 Task: Research Airbnb accommodation in Istaravshan, Tajikistan from 7th December, 2023 to 15th December, 2023 for 6 adults.3 bedrooms having 3 beds and 3 bathrooms. Property type can be guest house. Booking option can be shelf check-in. Look for 4 properties as per requirement.
Action: Mouse moved to (464, 99)
Screenshot: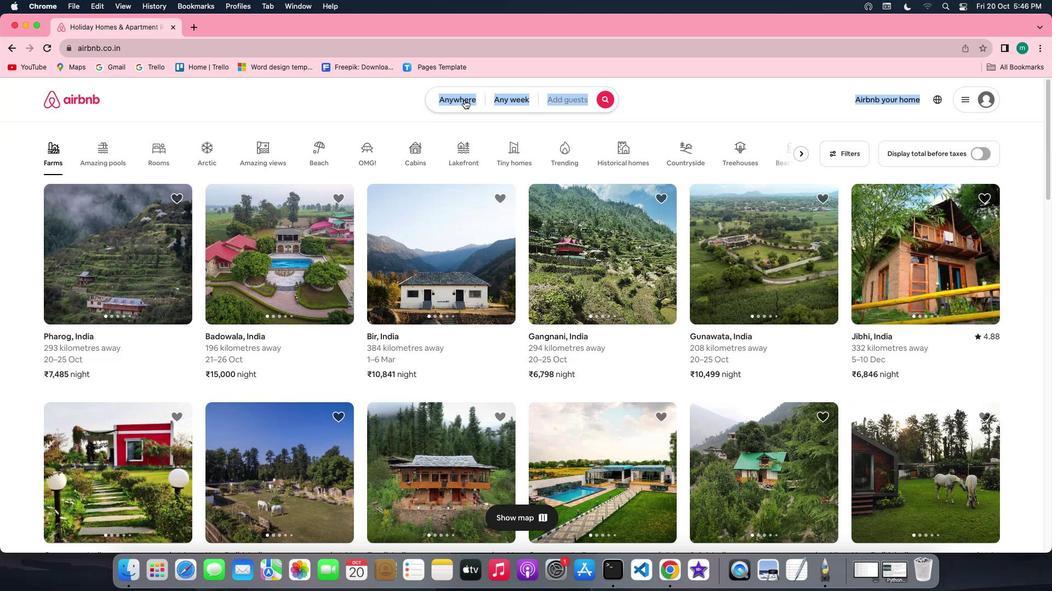 
Action: Mouse pressed left at (464, 99)
Screenshot: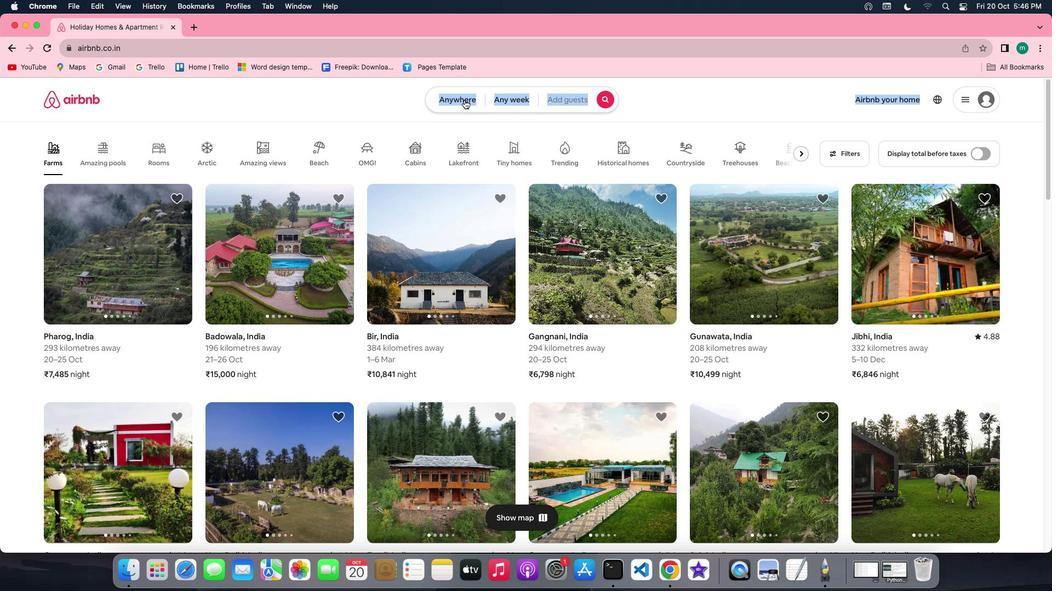 
Action: Mouse moved to (402, 140)
Screenshot: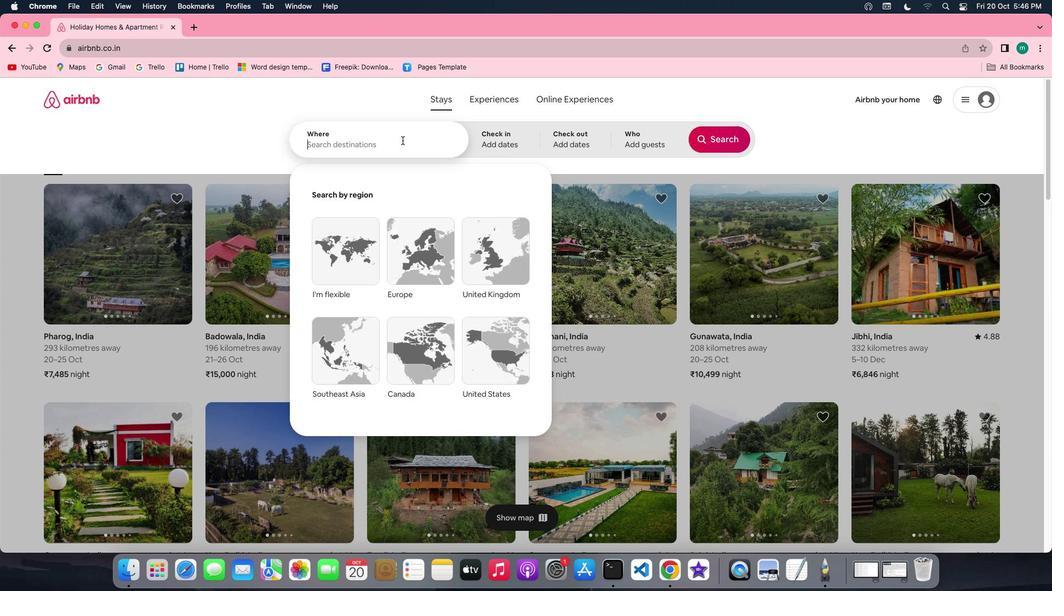 
Action: Key pressed Key.shift'I''s''t''a''r''a''v''s''h''a''n'','Key.spaceKey.shift't''a''j''i''k''i''s''s''t''a''n'Key.leftKey.leftKey.leftKey.backspace
Screenshot: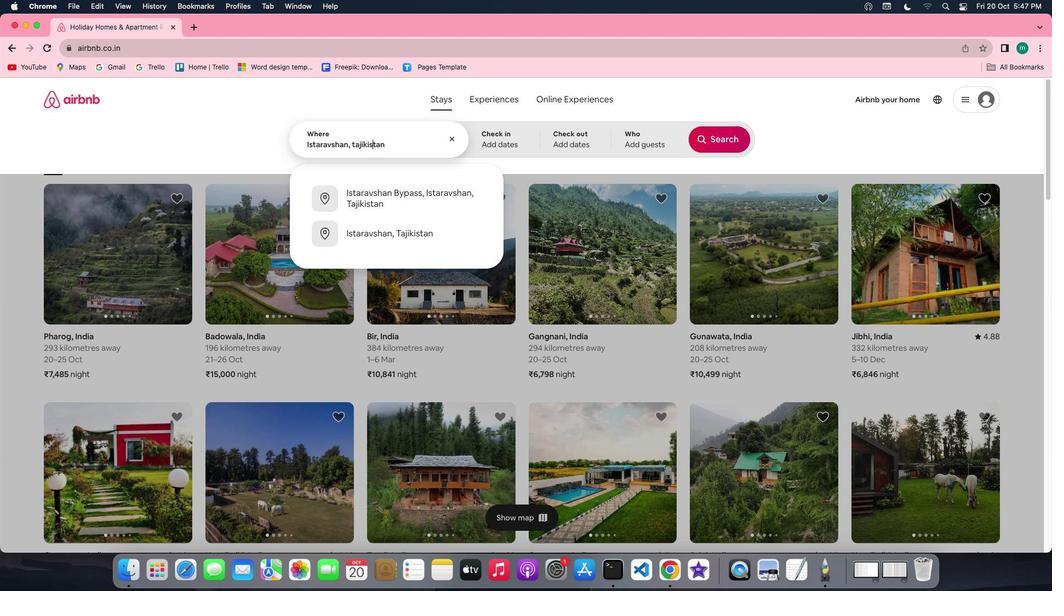 
Action: Mouse moved to (491, 137)
Screenshot: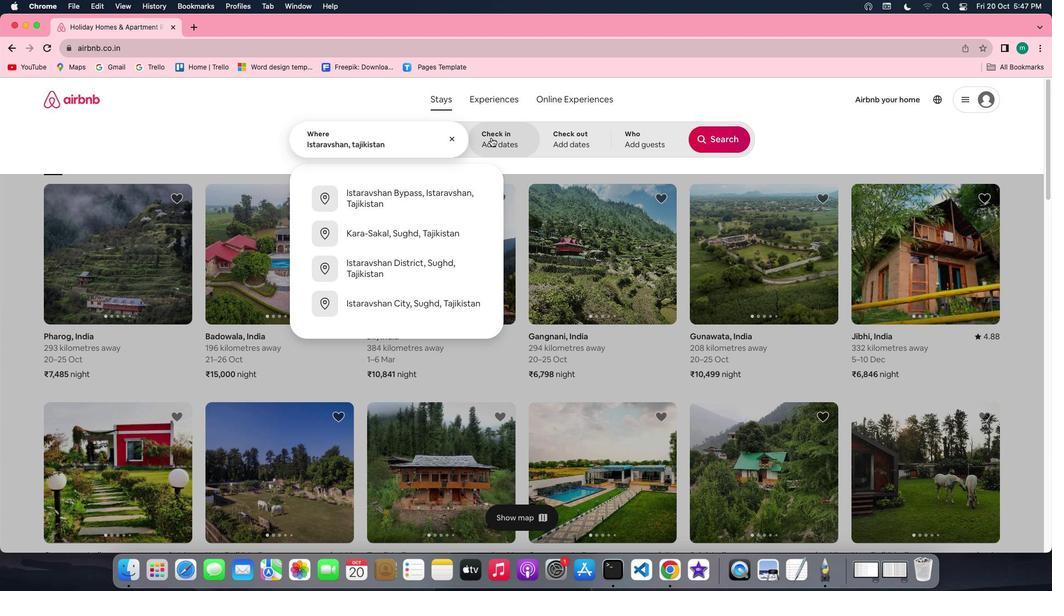 
Action: Mouse pressed left at (491, 137)
Screenshot: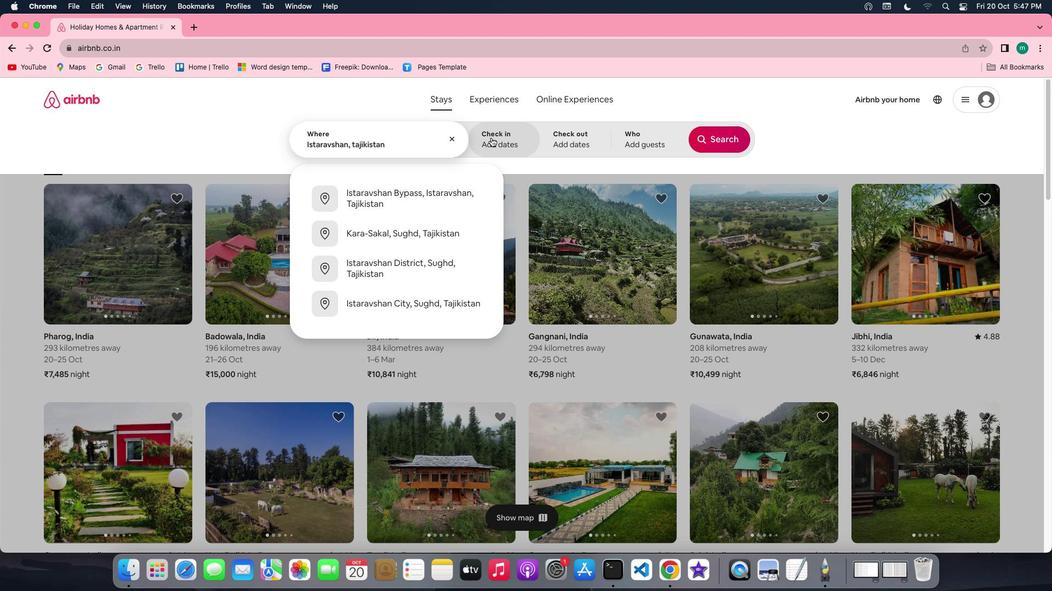 
Action: Mouse moved to (605, 291)
Screenshot: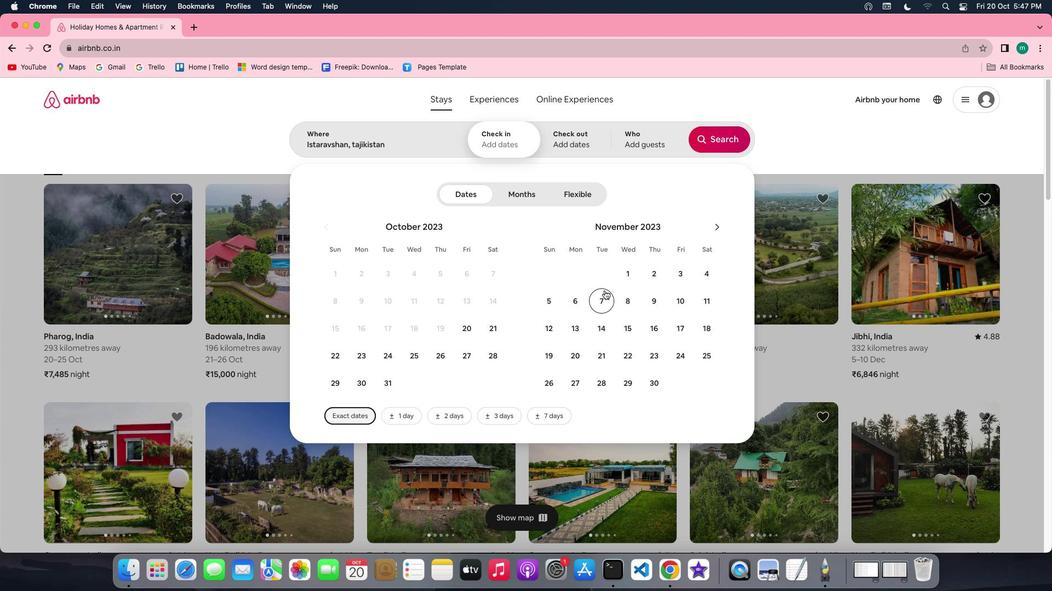 
Action: Mouse pressed left at (605, 291)
Screenshot: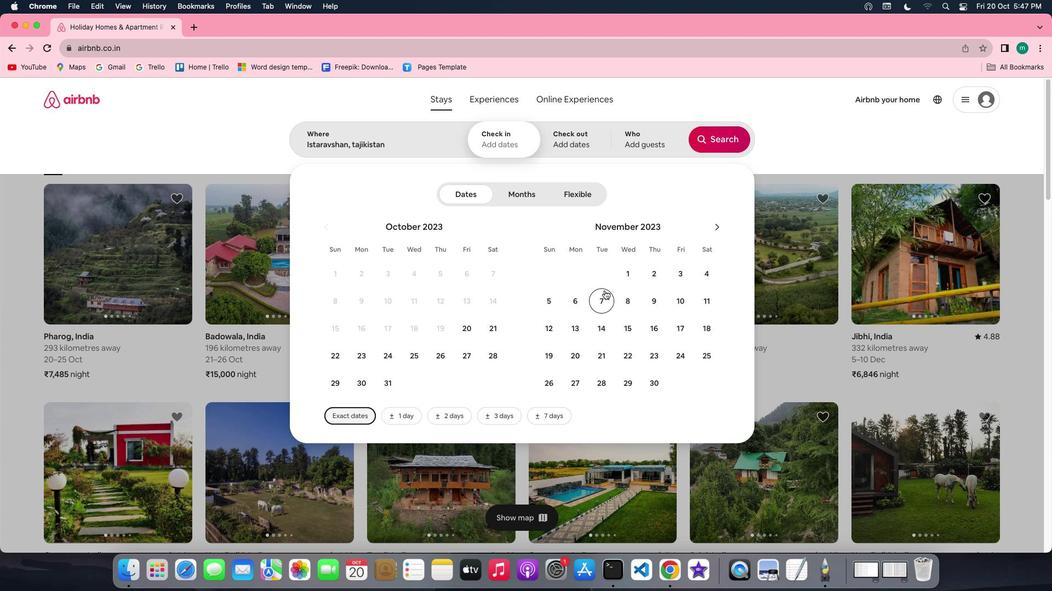 
Action: Mouse moved to (623, 335)
Screenshot: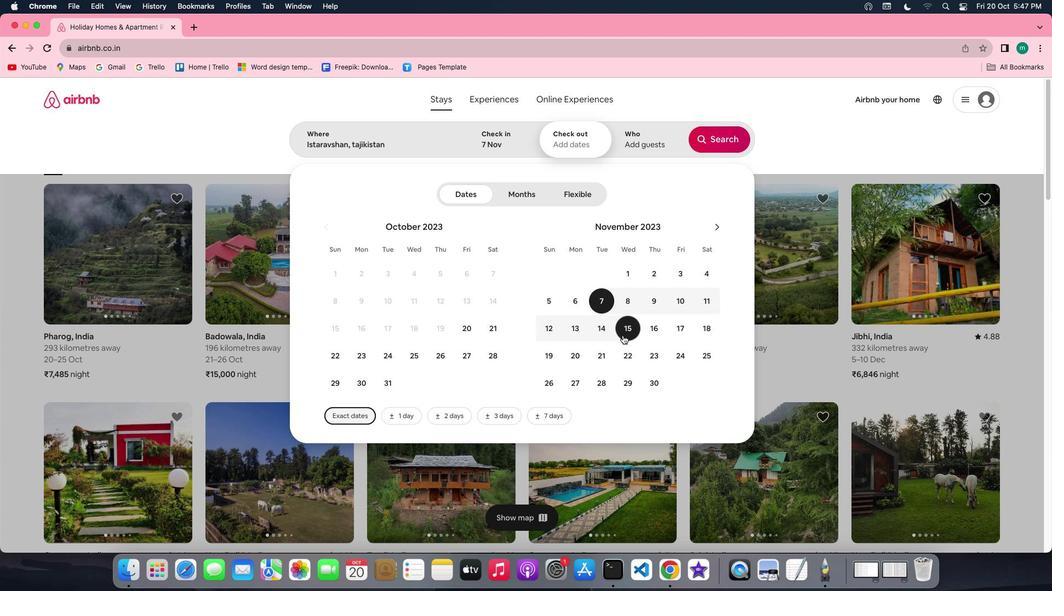 
Action: Mouse pressed left at (623, 335)
Screenshot: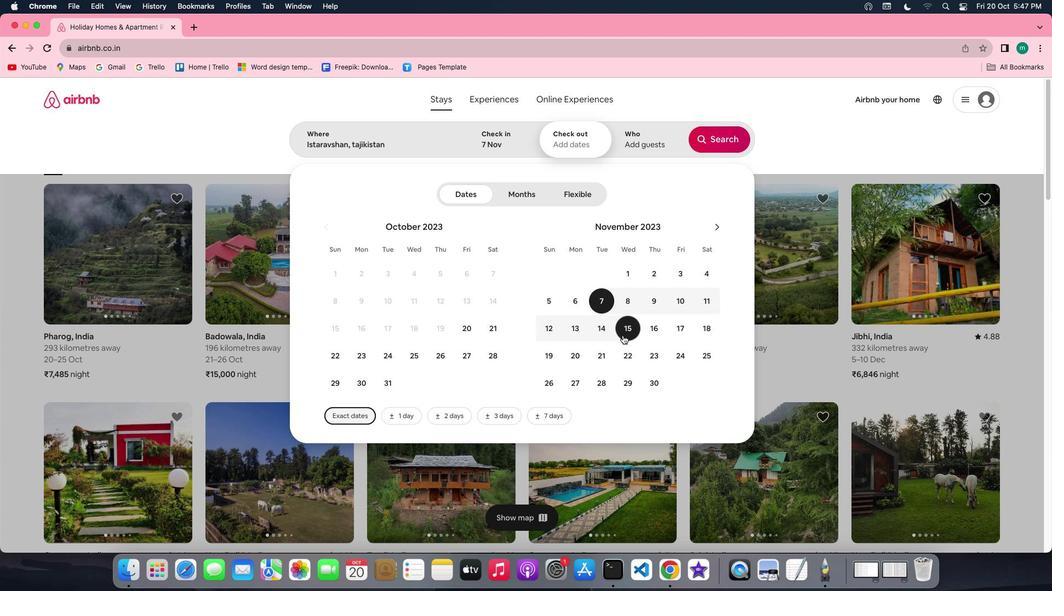 
Action: Mouse moved to (622, 127)
Screenshot: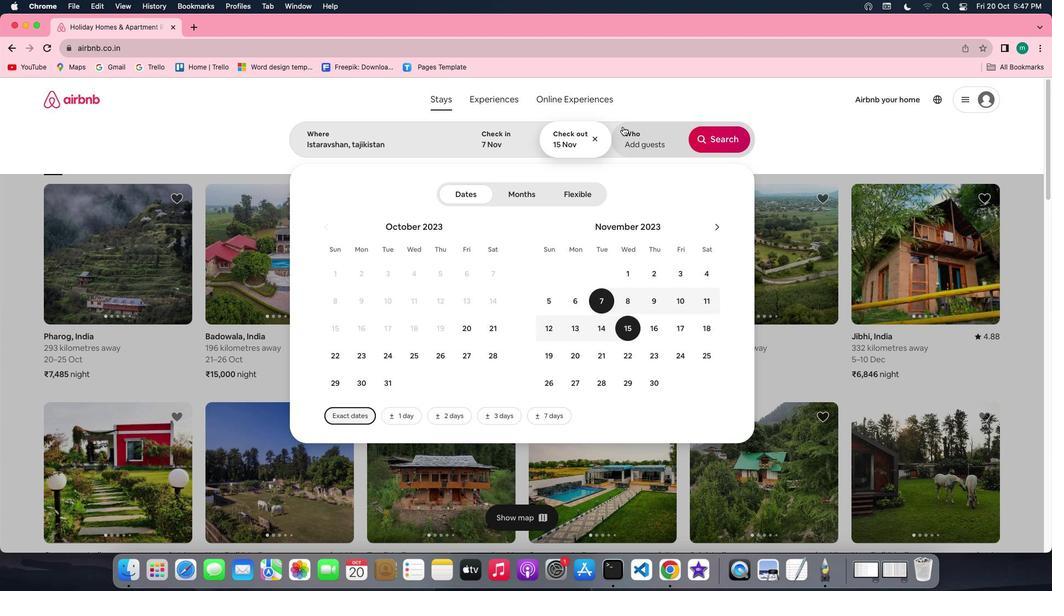 
Action: Mouse pressed left at (622, 127)
Screenshot: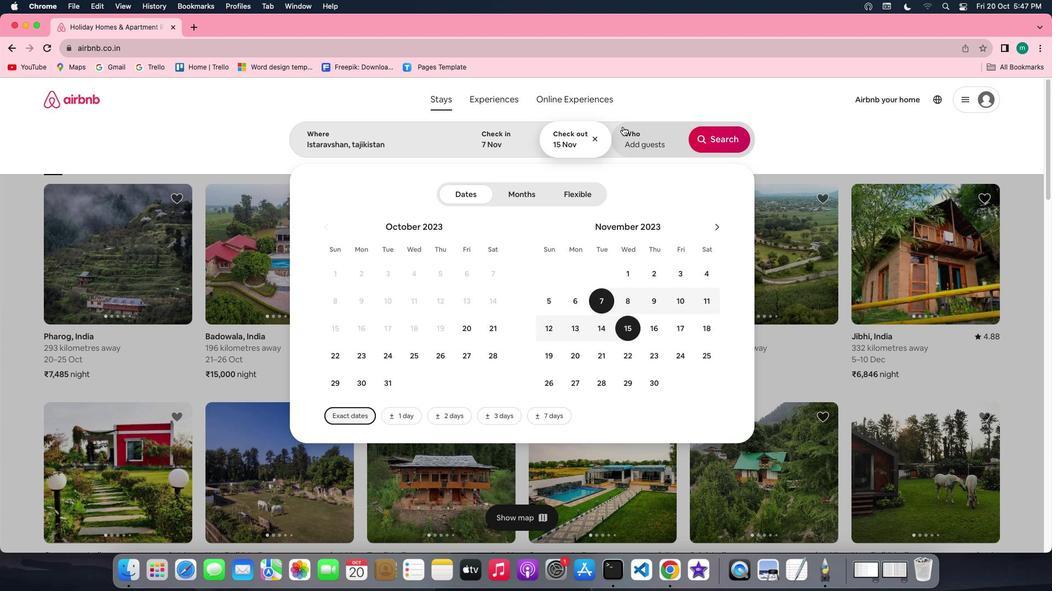 
Action: Mouse moved to (723, 192)
Screenshot: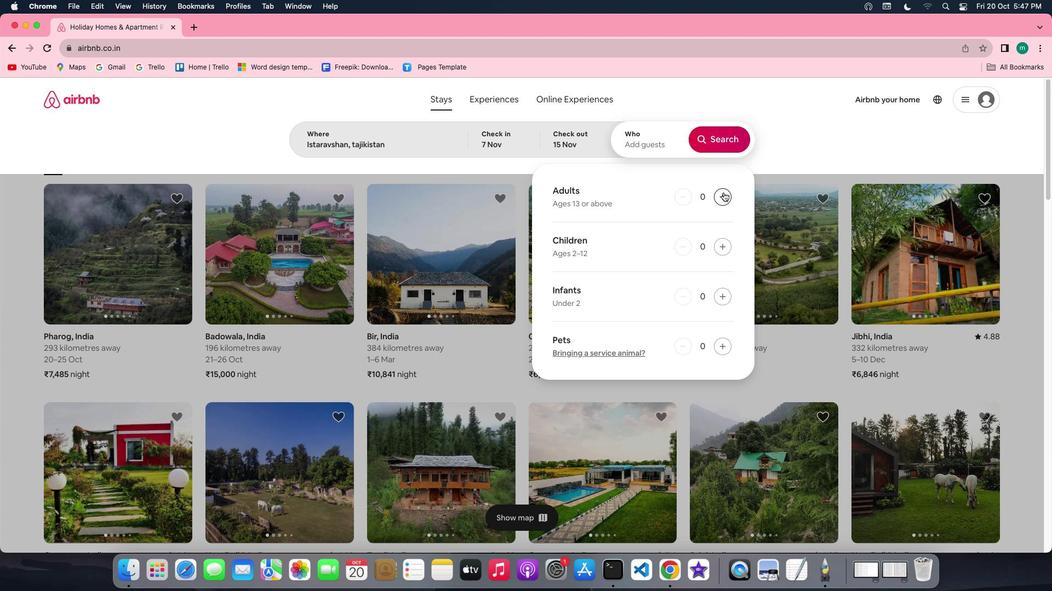 
Action: Mouse pressed left at (723, 192)
Screenshot: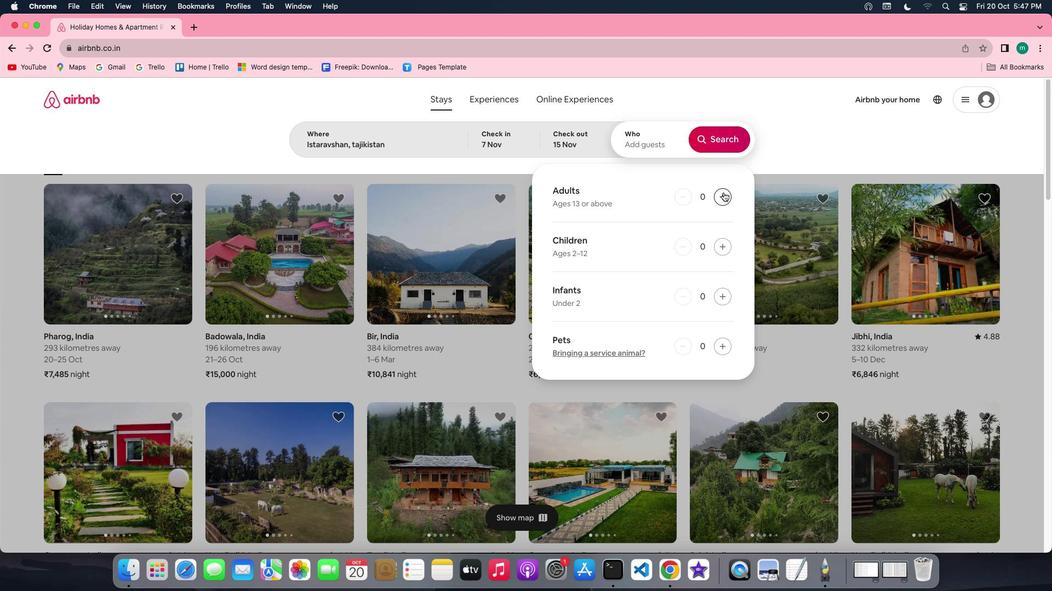 
Action: Mouse pressed left at (723, 192)
Screenshot: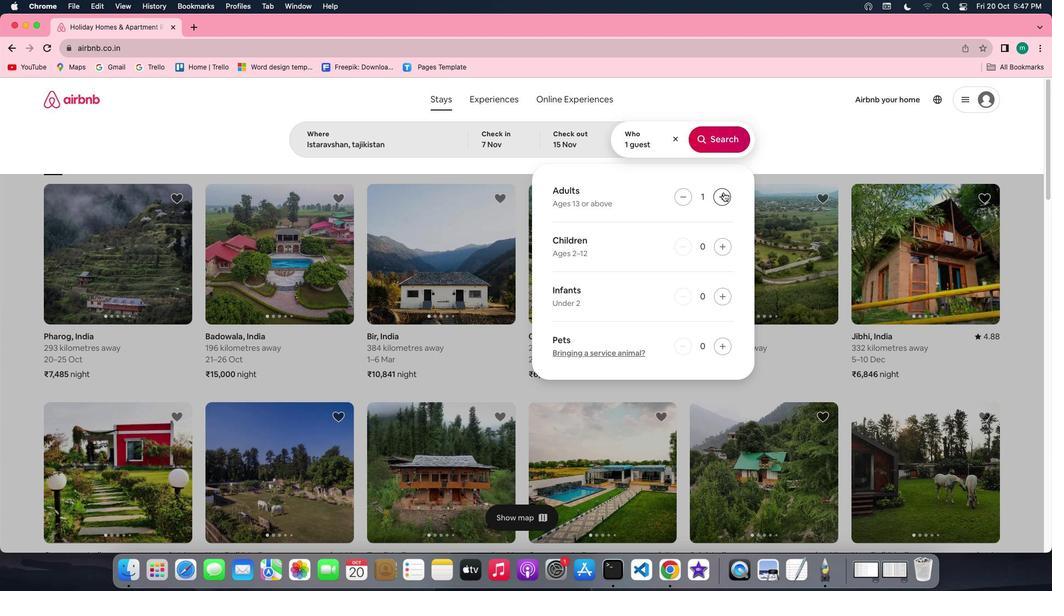
Action: Mouse pressed left at (723, 192)
Screenshot: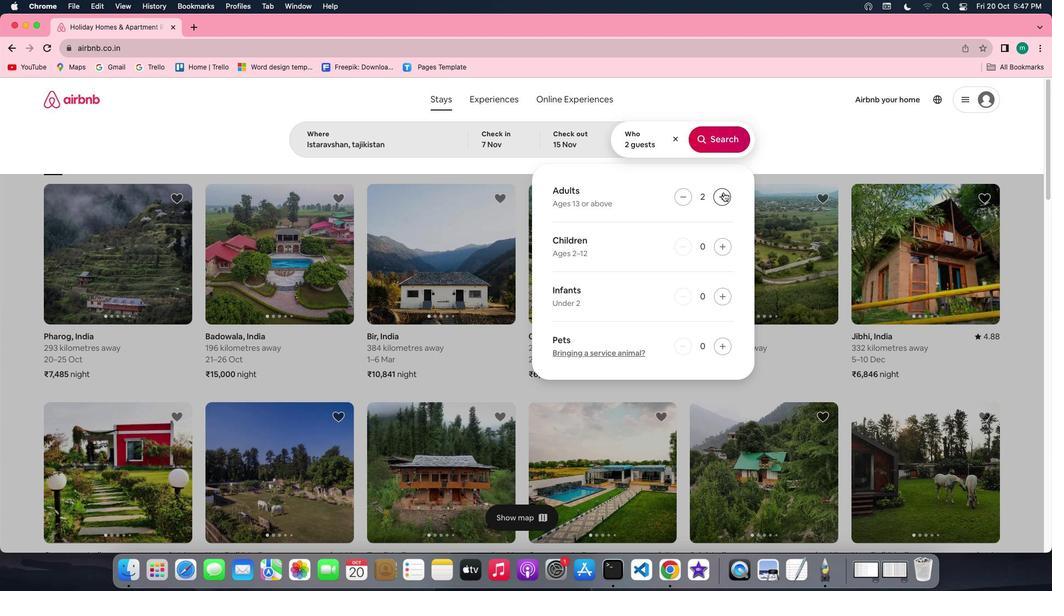 
Action: Mouse moved to (723, 192)
Screenshot: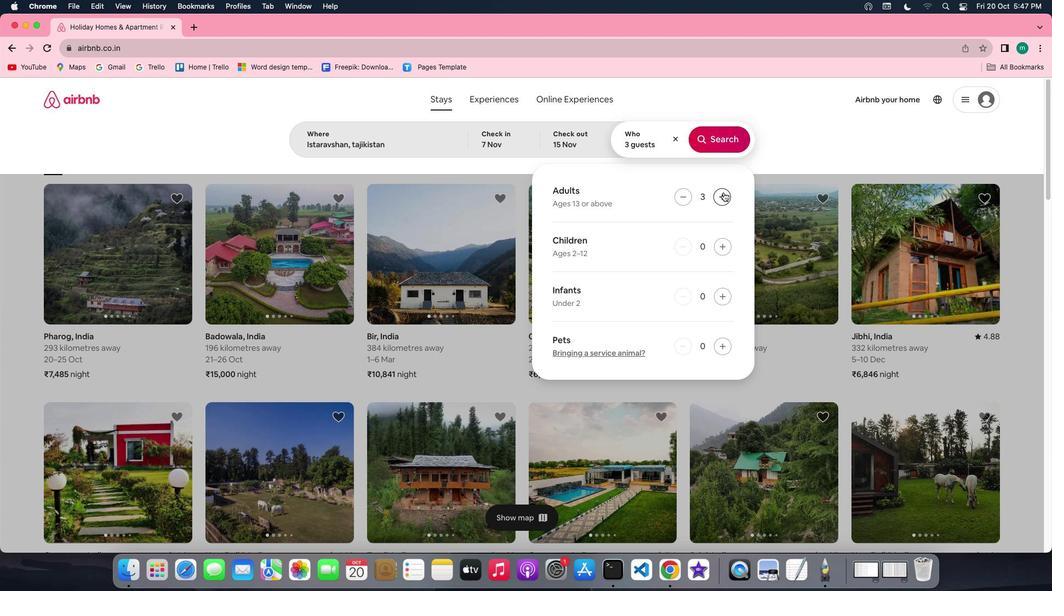 
Action: Mouse pressed left at (723, 192)
Screenshot: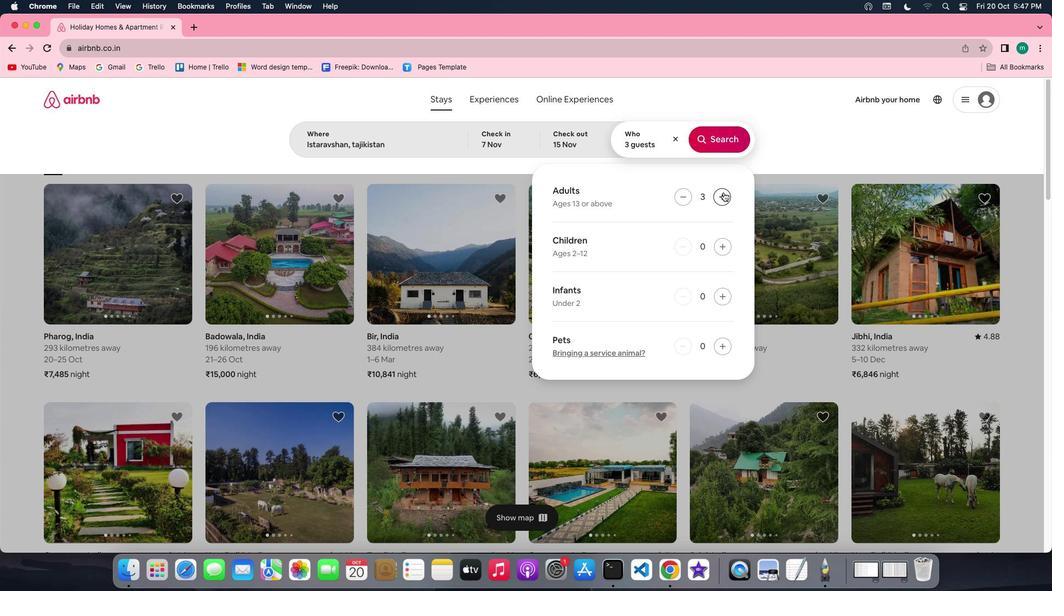 
Action: Mouse pressed left at (723, 192)
Screenshot: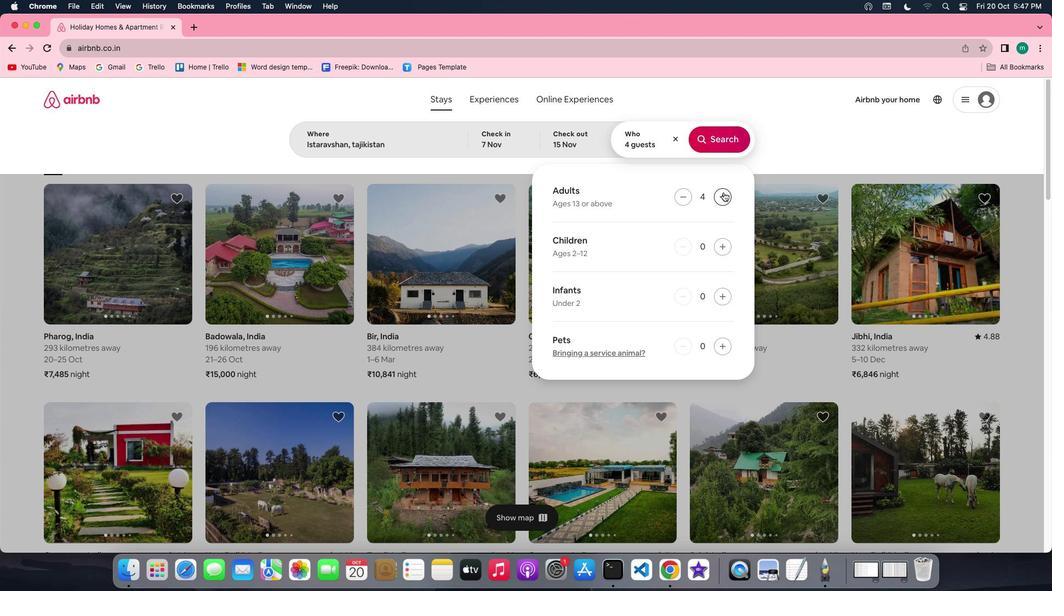 
Action: Mouse pressed left at (723, 192)
Screenshot: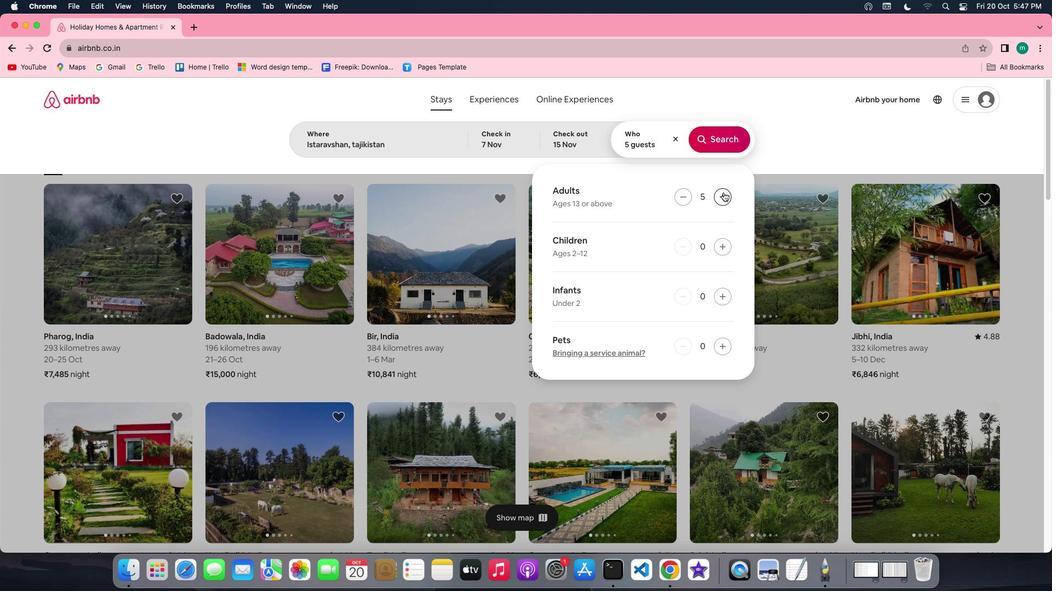 
Action: Mouse moved to (724, 140)
Screenshot: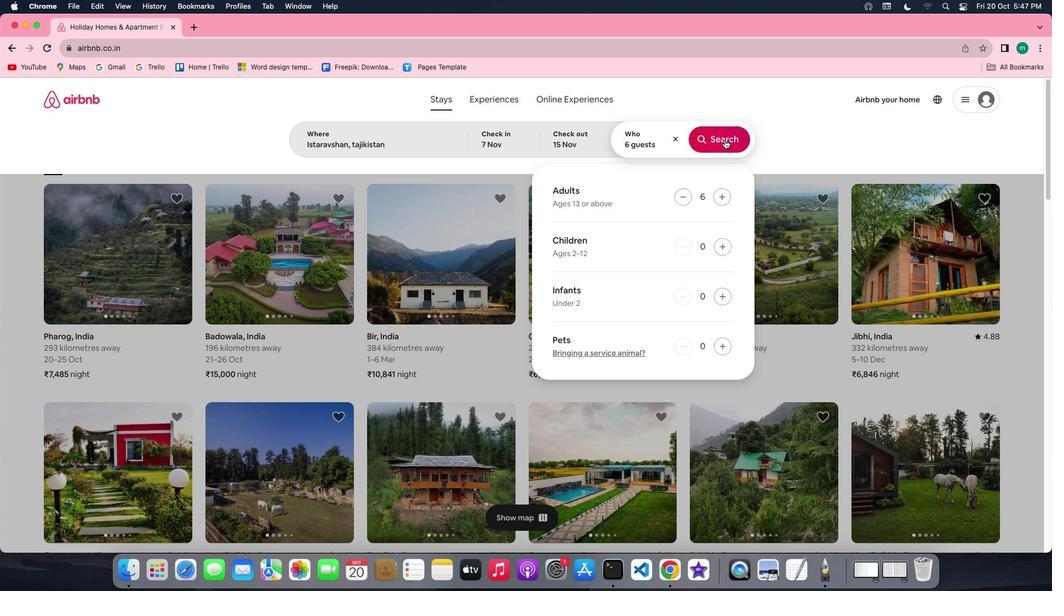 
Action: Mouse pressed left at (724, 140)
Screenshot: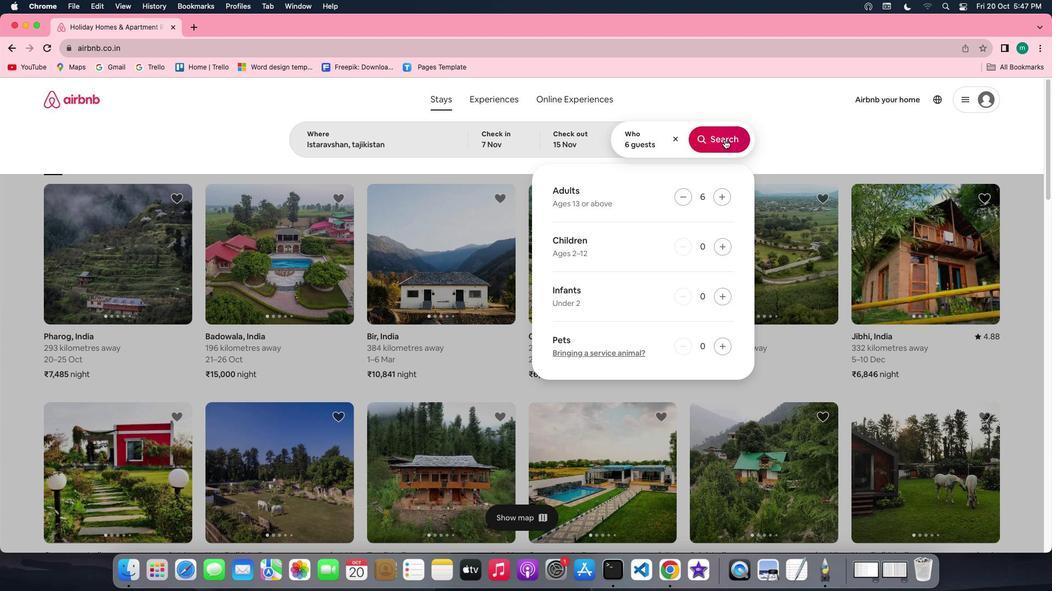 
Action: Mouse moved to (886, 144)
Screenshot: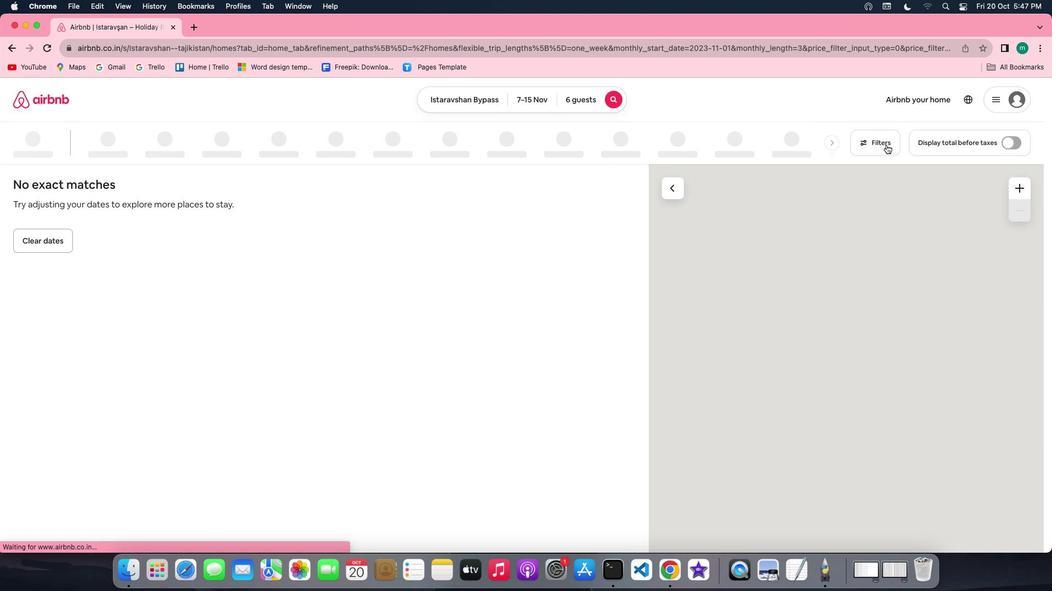 
Action: Mouse pressed left at (886, 144)
Screenshot: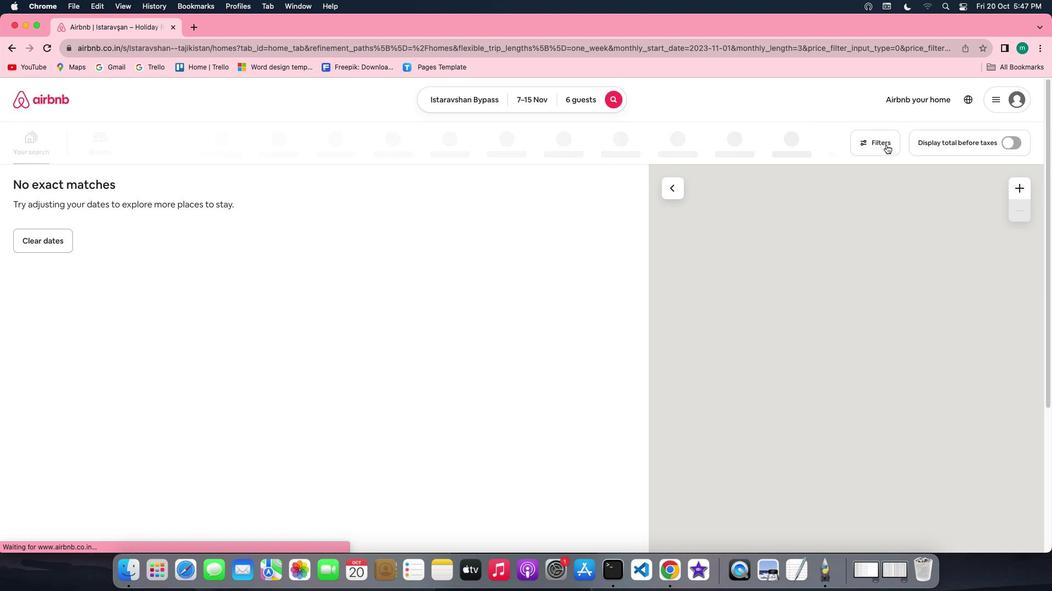 
Action: Mouse moved to (583, 284)
Screenshot: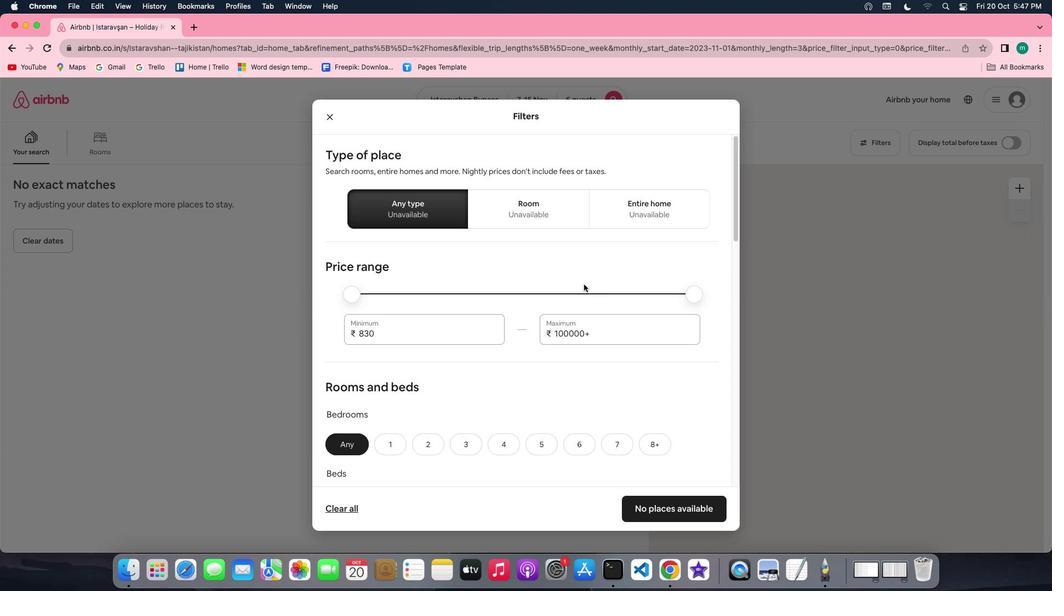 
Action: Mouse scrolled (583, 284) with delta (0, 0)
Screenshot: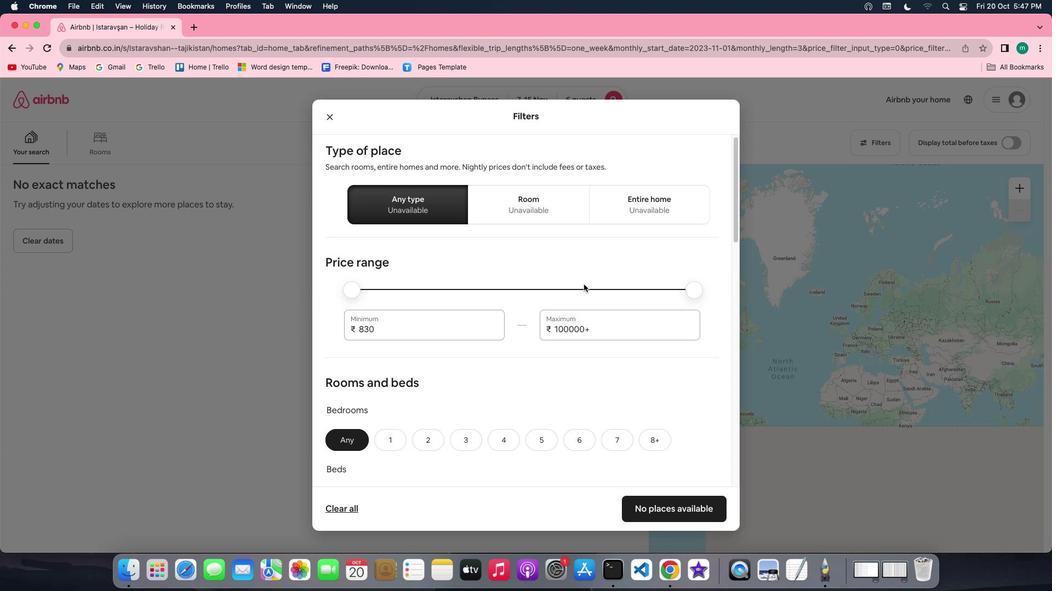 
Action: Mouse scrolled (583, 284) with delta (0, 0)
Screenshot: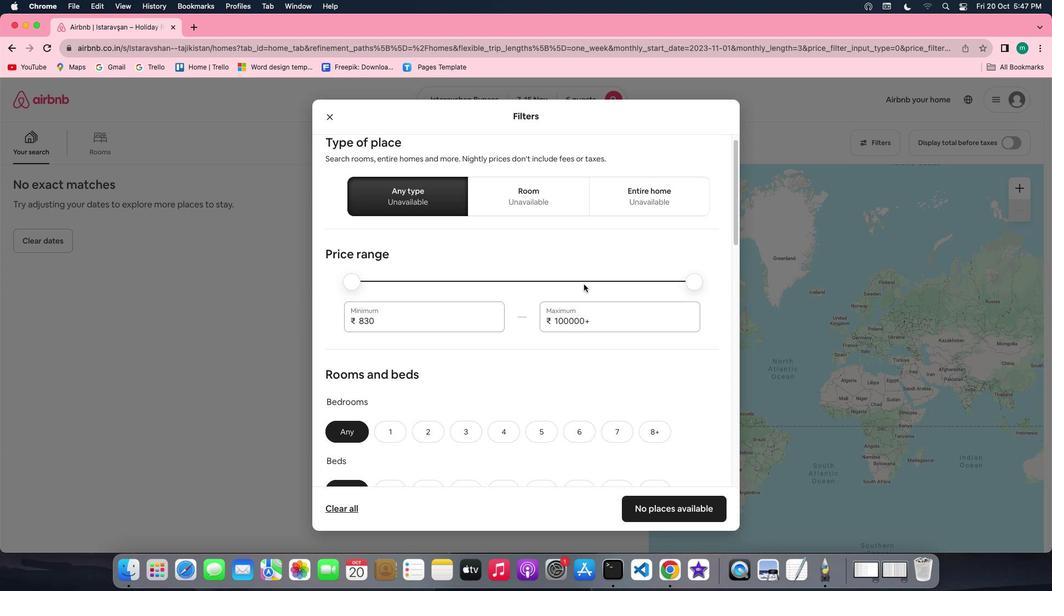 
Action: Mouse scrolled (583, 284) with delta (0, -1)
Screenshot: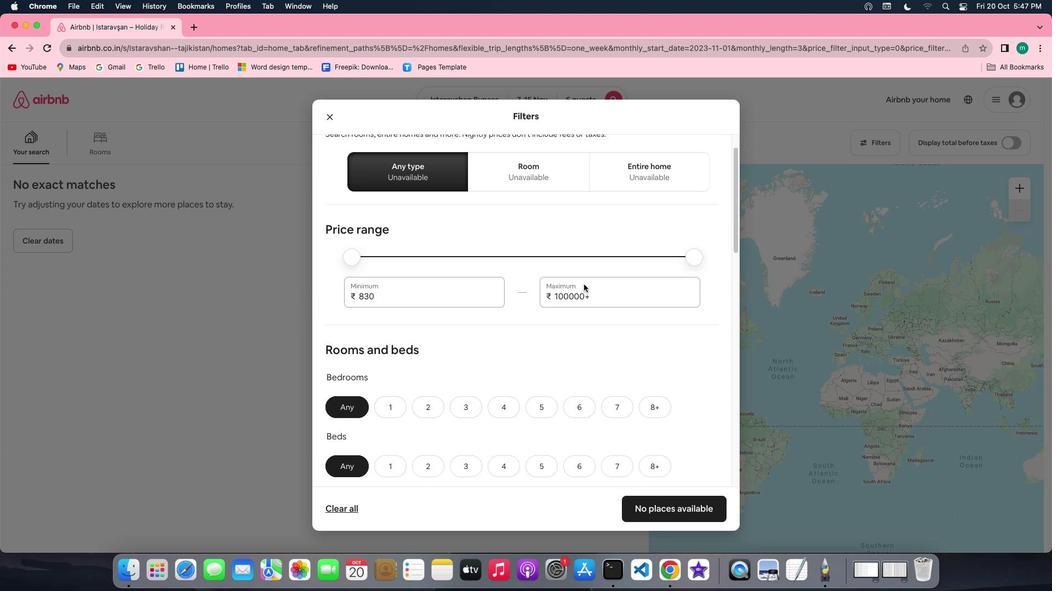 
Action: Mouse scrolled (583, 284) with delta (0, 0)
Screenshot: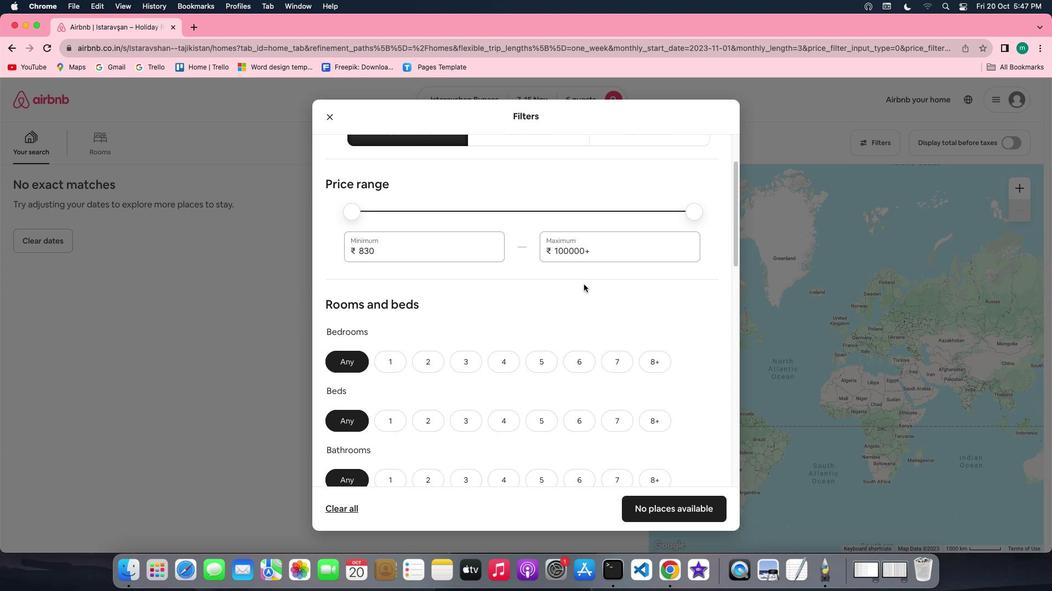 
Action: Mouse scrolled (583, 284) with delta (0, 0)
Screenshot: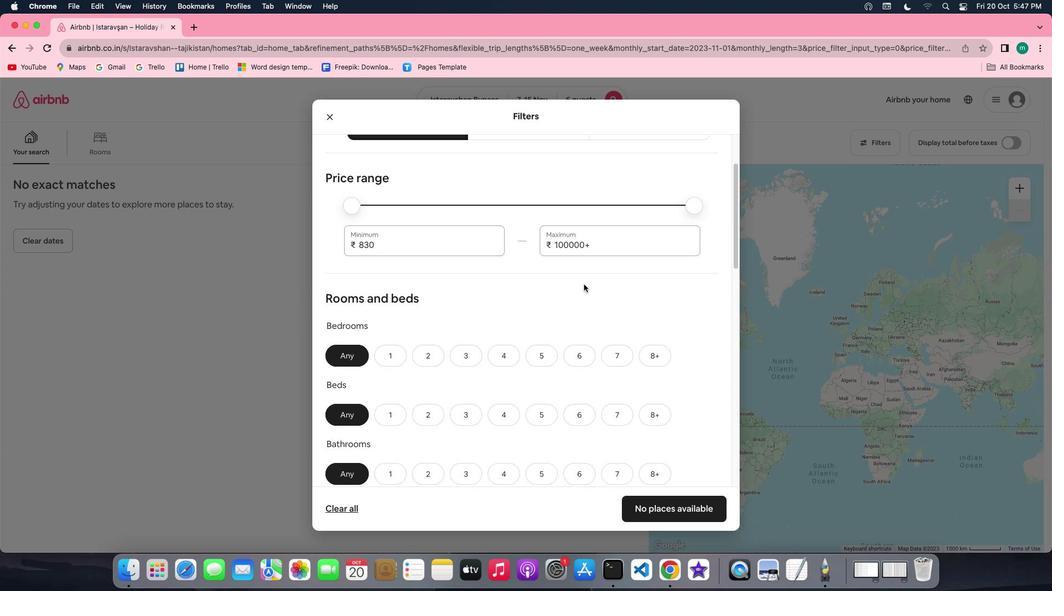 
Action: Mouse scrolled (583, 284) with delta (0, -1)
Screenshot: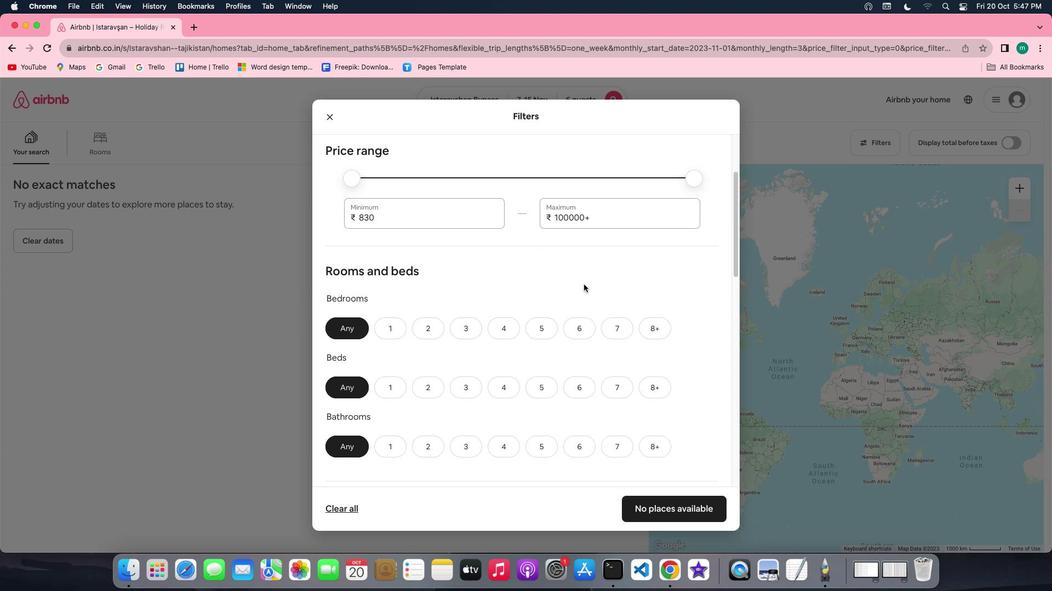
Action: Mouse scrolled (583, 284) with delta (0, 0)
Screenshot: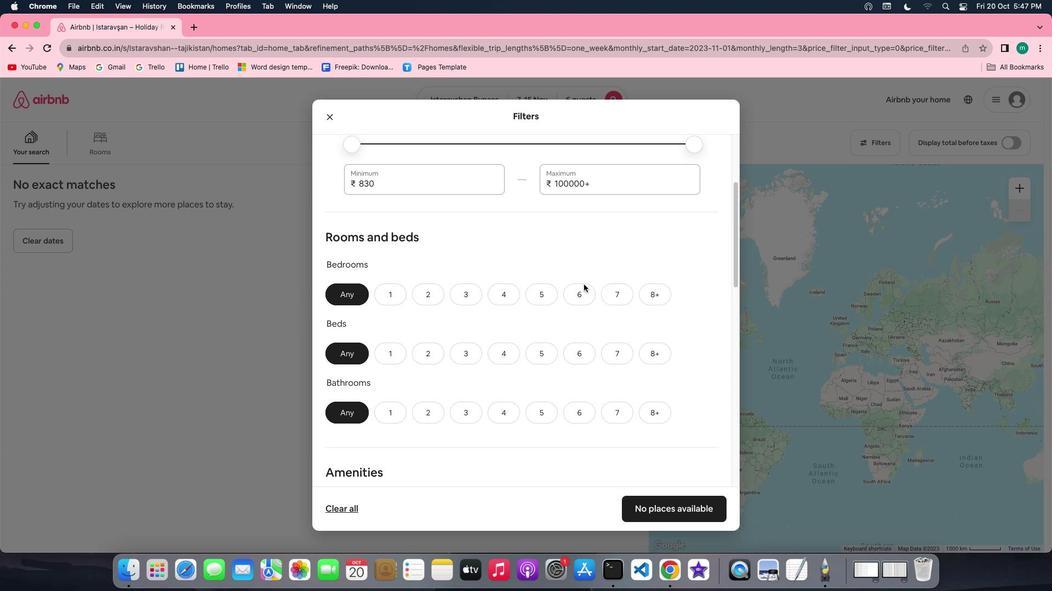 
Action: Mouse scrolled (583, 284) with delta (0, 0)
Screenshot: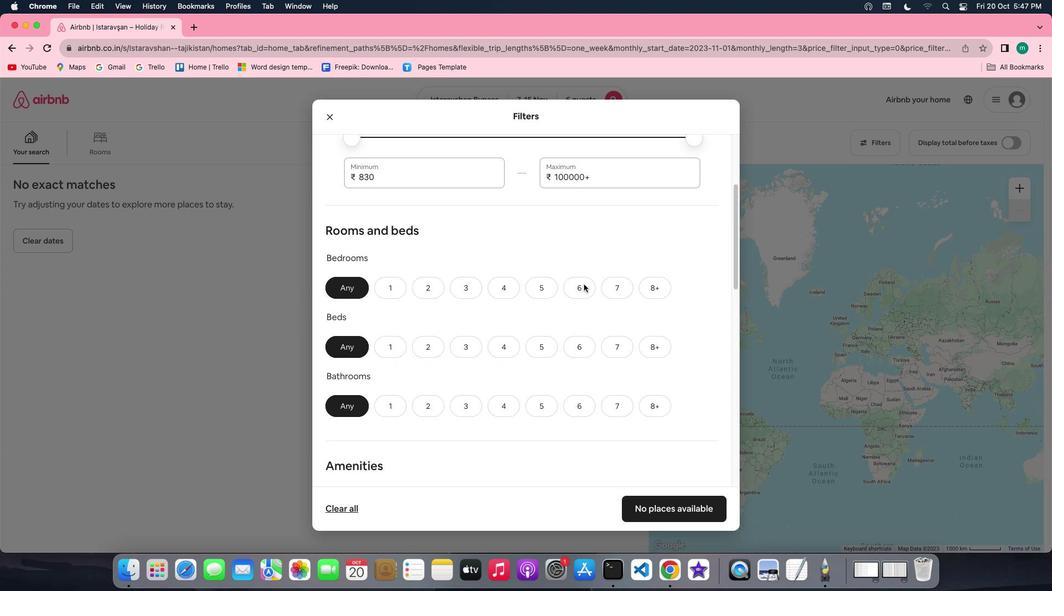 
Action: Mouse scrolled (583, 284) with delta (0, 0)
Screenshot: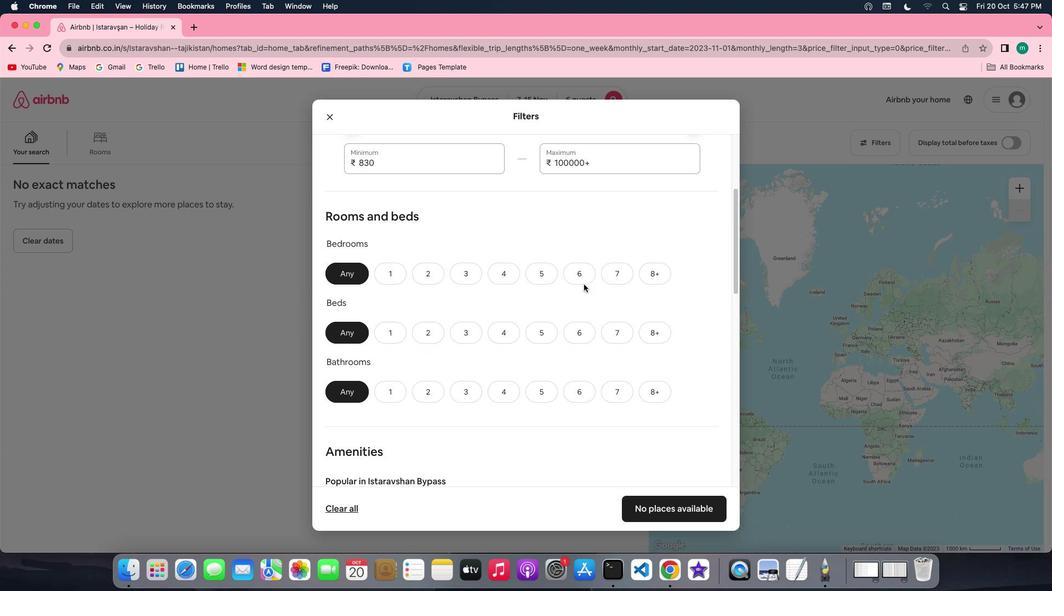 
Action: Mouse moved to (469, 254)
Screenshot: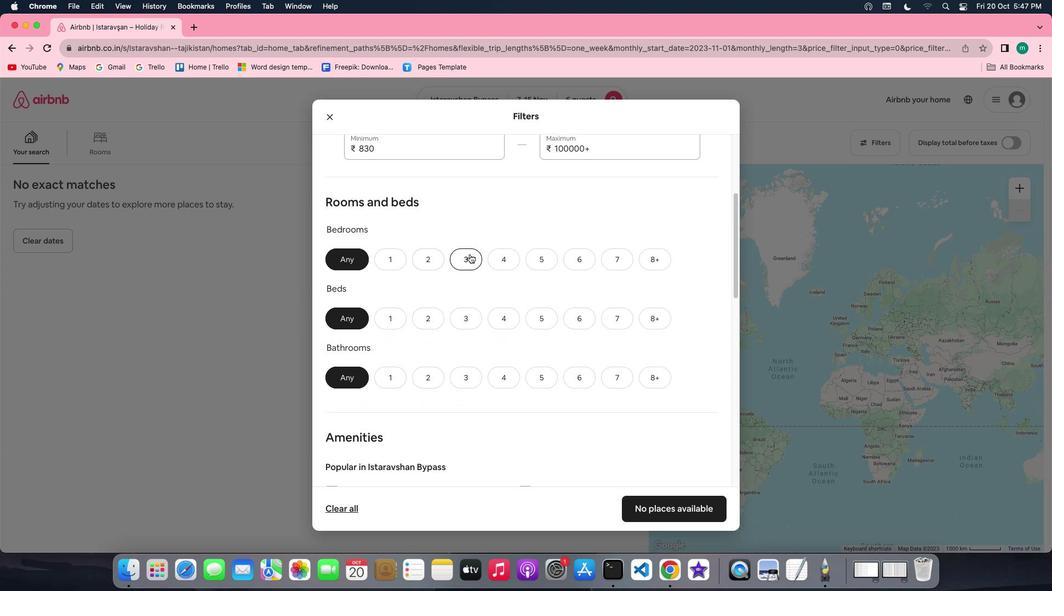 
Action: Mouse pressed left at (469, 254)
Screenshot: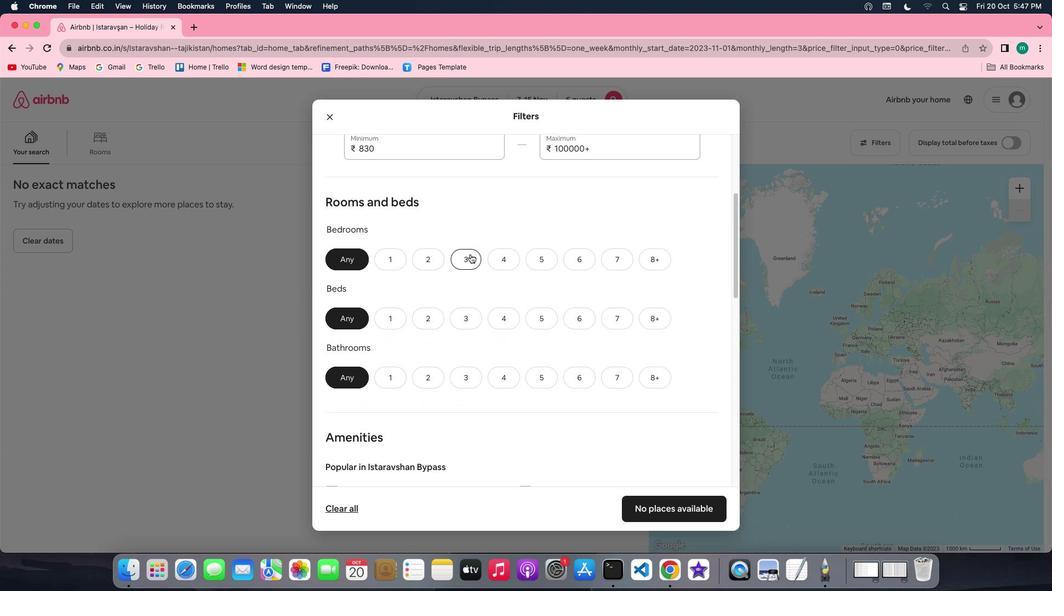 
Action: Mouse moved to (479, 318)
Screenshot: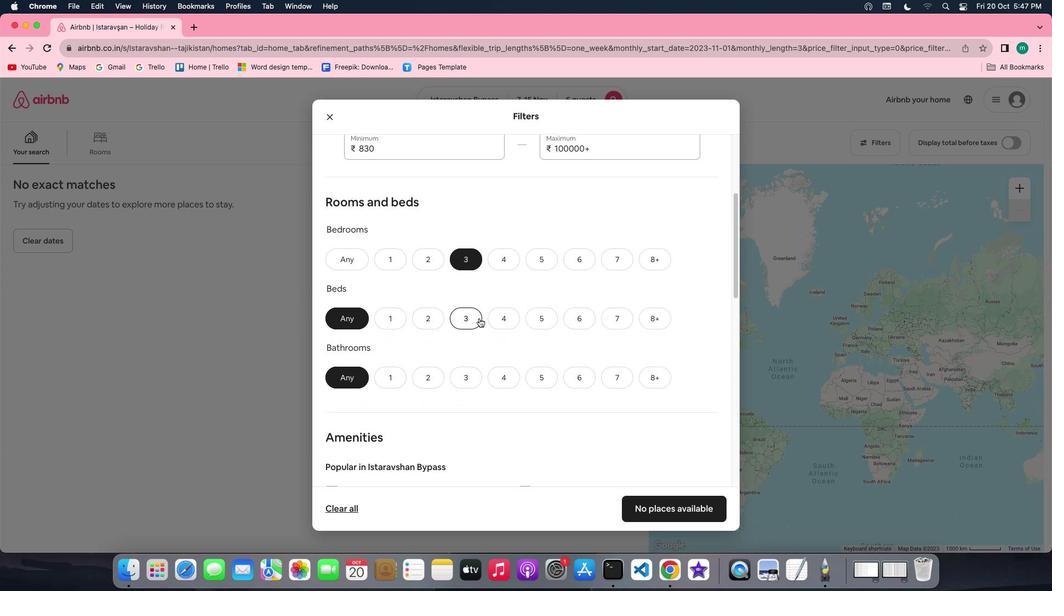
Action: Mouse pressed left at (479, 318)
Screenshot: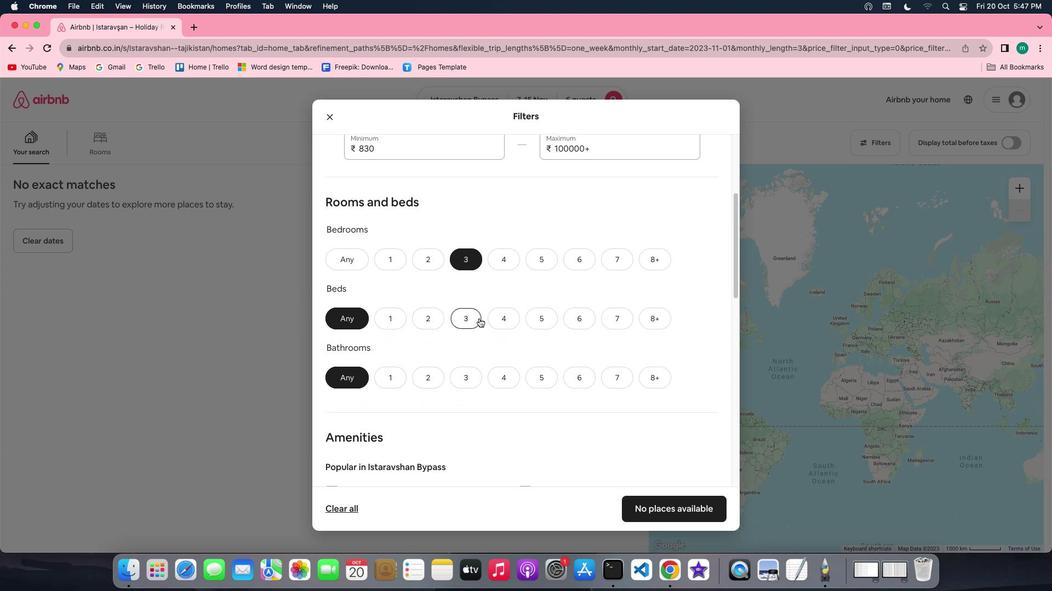 
Action: Mouse moved to (474, 361)
Screenshot: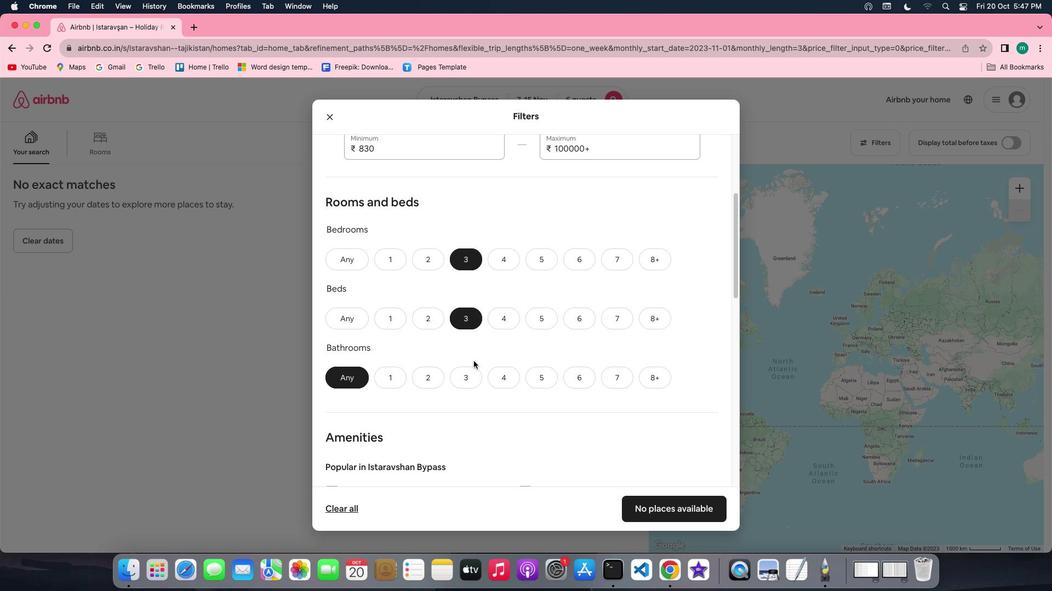 
Action: Mouse pressed left at (474, 361)
Screenshot: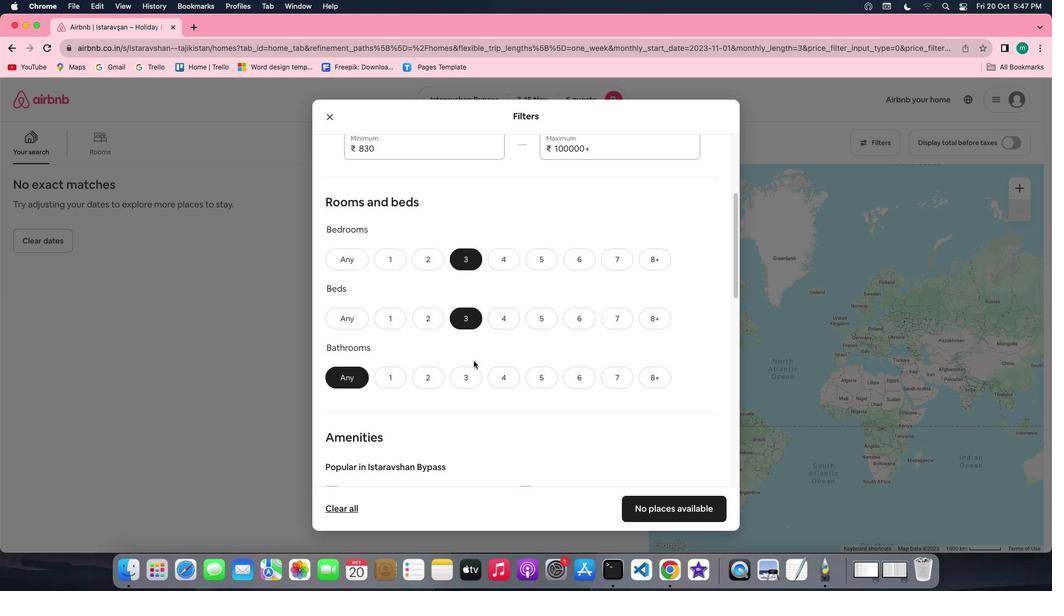 
Action: Mouse moved to (470, 373)
Screenshot: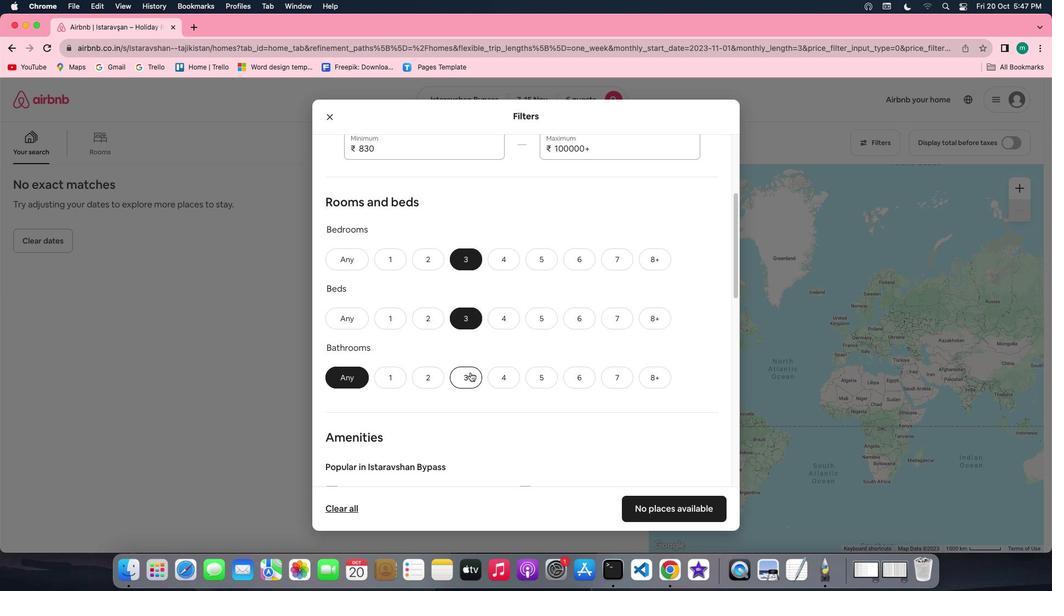 
Action: Mouse pressed left at (470, 373)
Screenshot: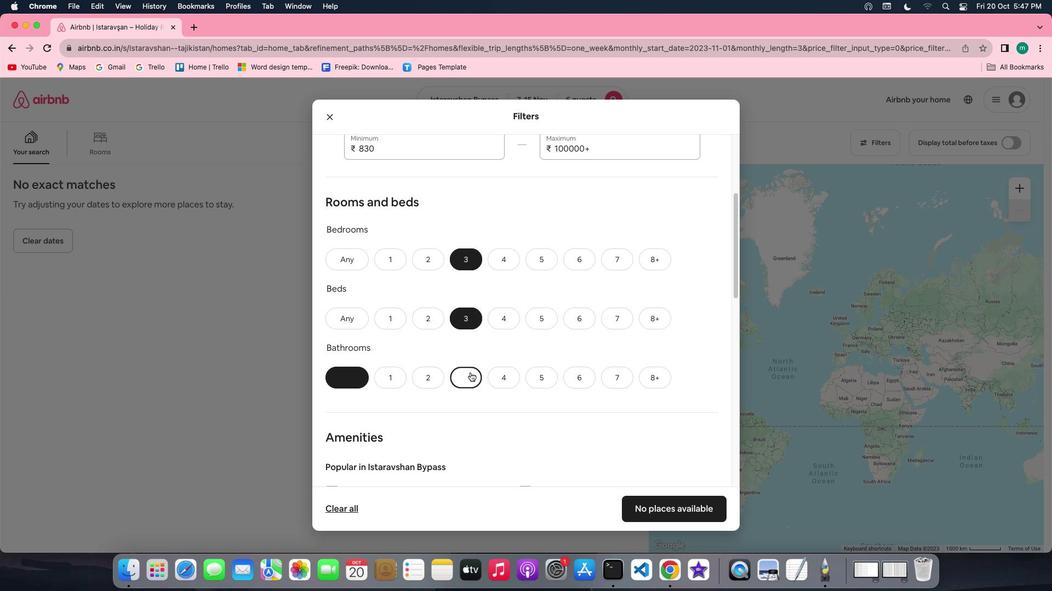 
Action: Mouse moved to (595, 339)
Screenshot: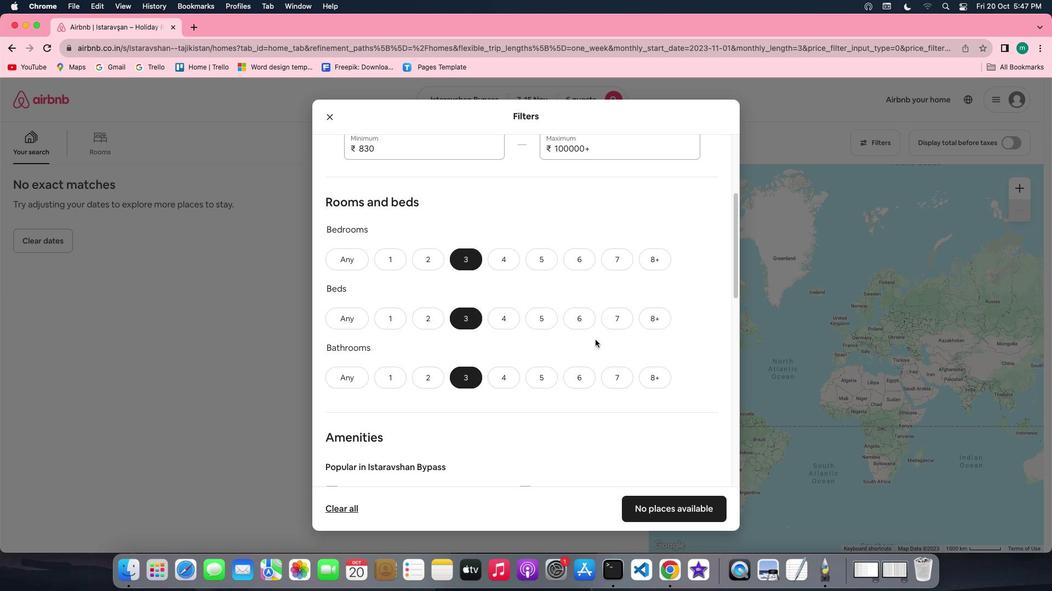
Action: Mouse scrolled (595, 339) with delta (0, 0)
Screenshot: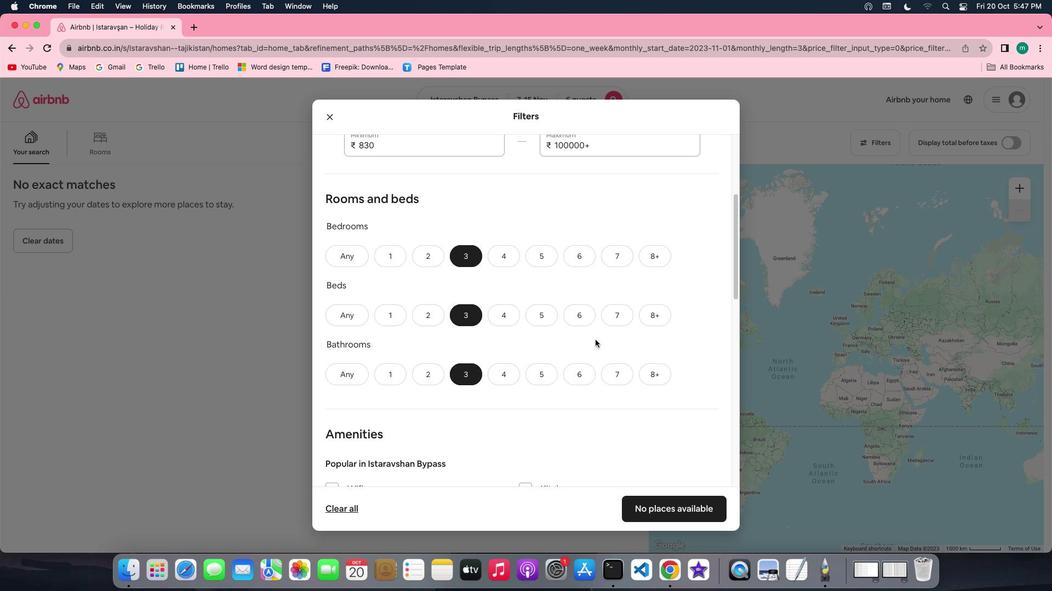 
Action: Mouse scrolled (595, 339) with delta (0, 0)
Screenshot: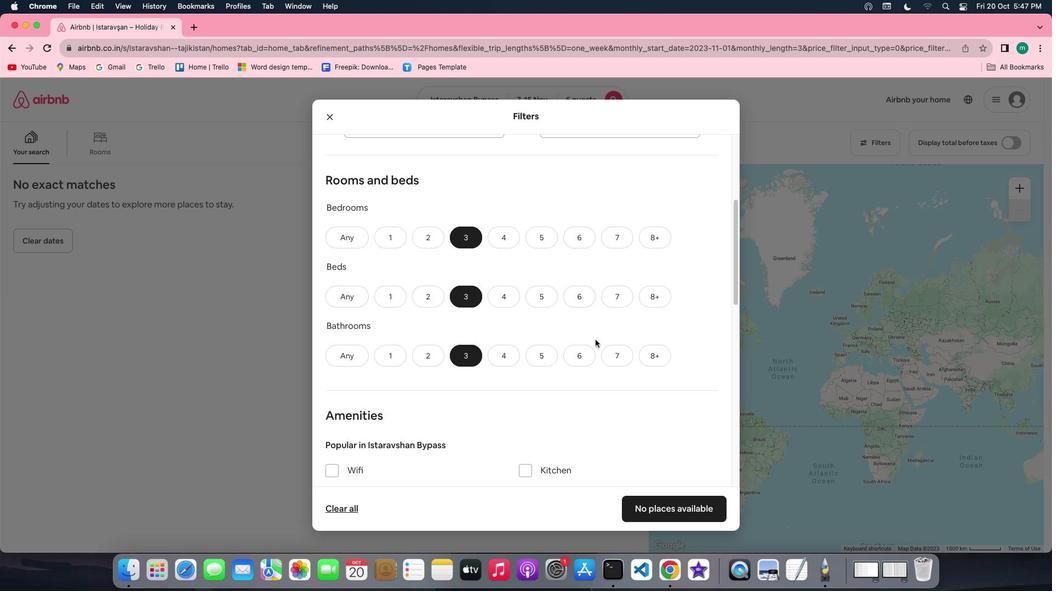 
Action: Mouse scrolled (595, 339) with delta (0, -1)
Screenshot: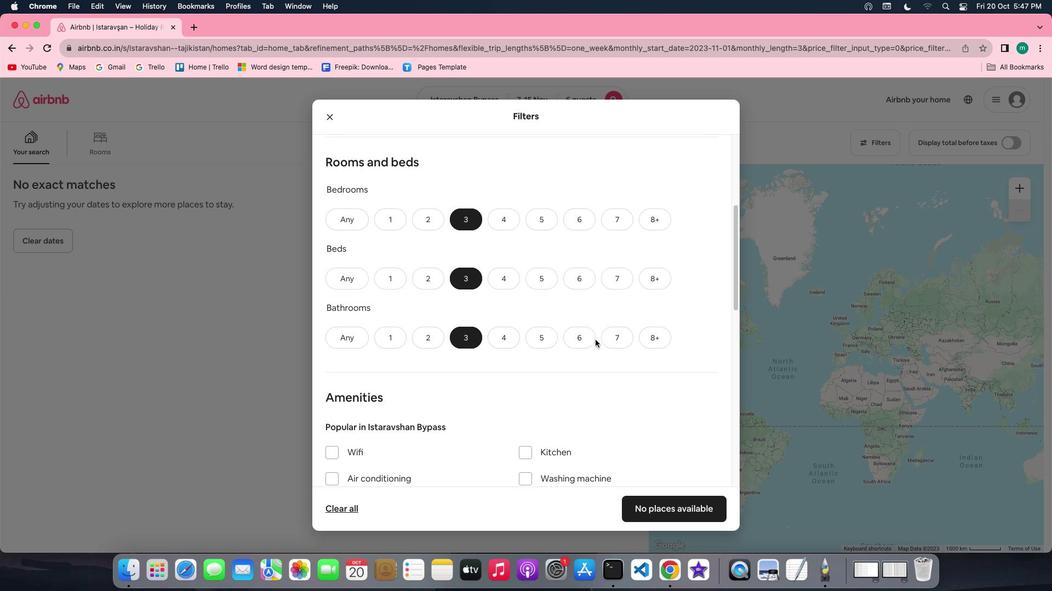 
Action: Mouse scrolled (595, 339) with delta (0, -1)
Screenshot: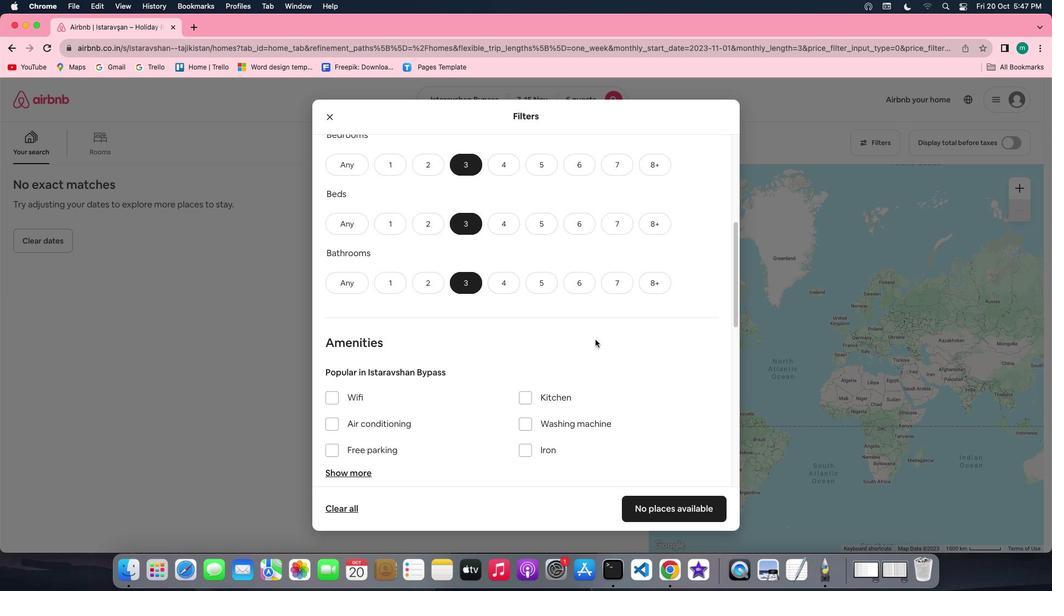
Action: Mouse scrolled (595, 339) with delta (0, 0)
Screenshot: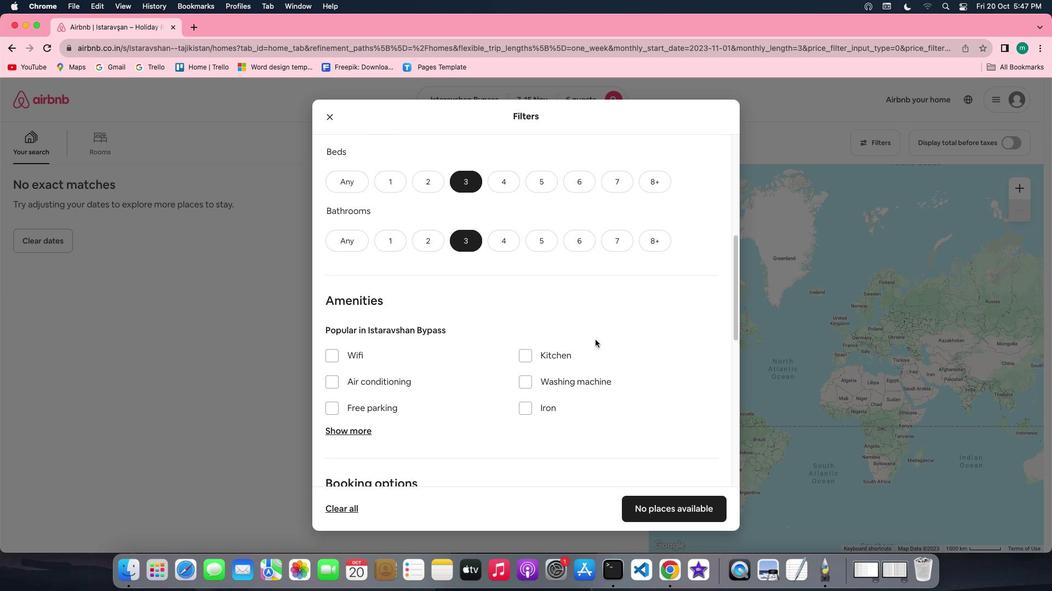 
Action: Mouse scrolled (595, 339) with delta (0, 0)
Screenshot: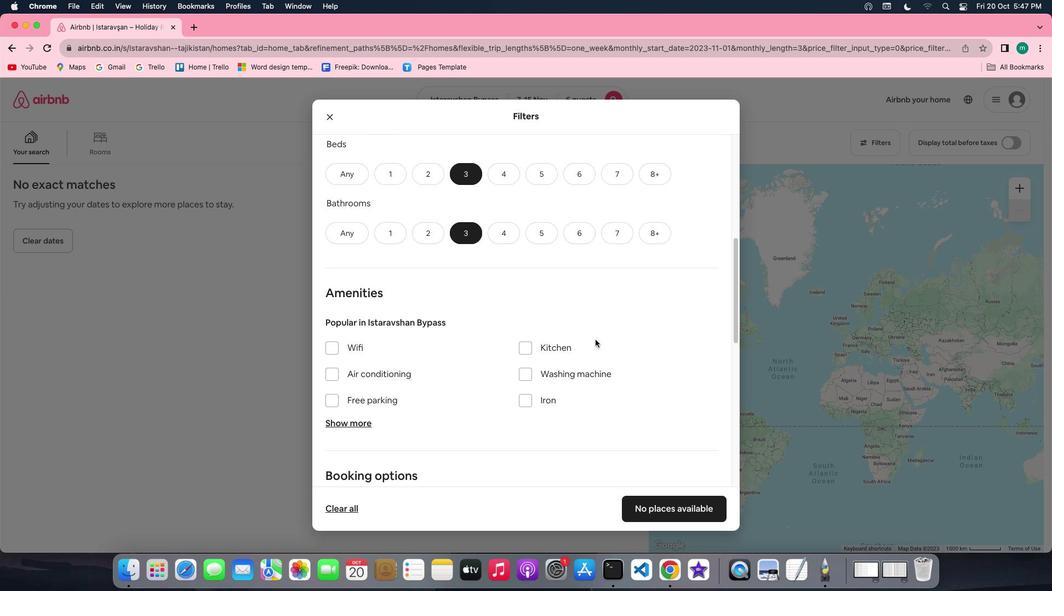 
Action: Mouse scrolled (595, 339) with delta (0, -1)
Screenshot: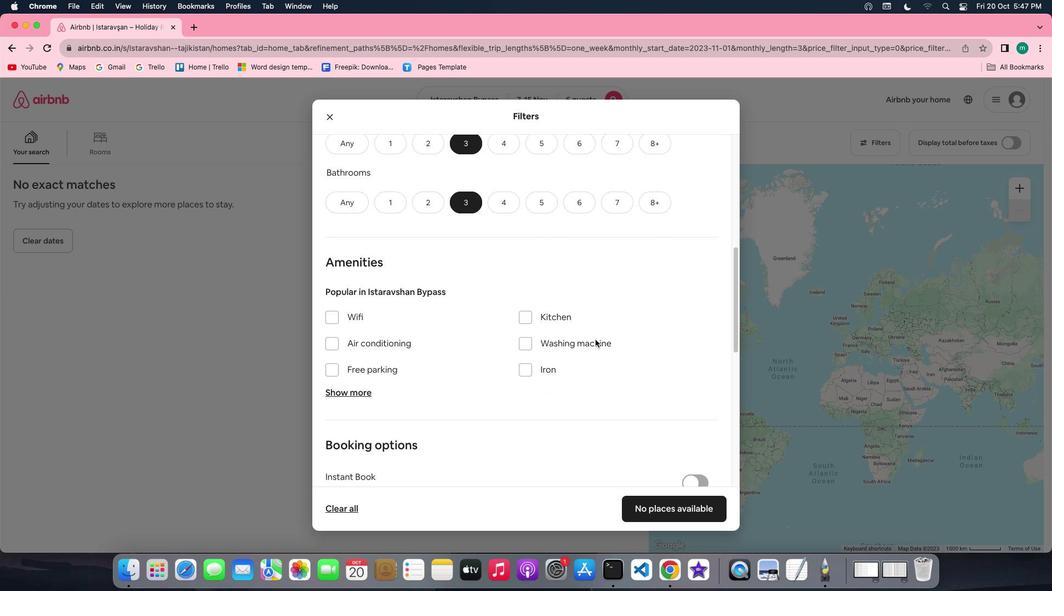 
Action: Mouse scrolled (595, 339) with delta (0, 0)
Screenshot: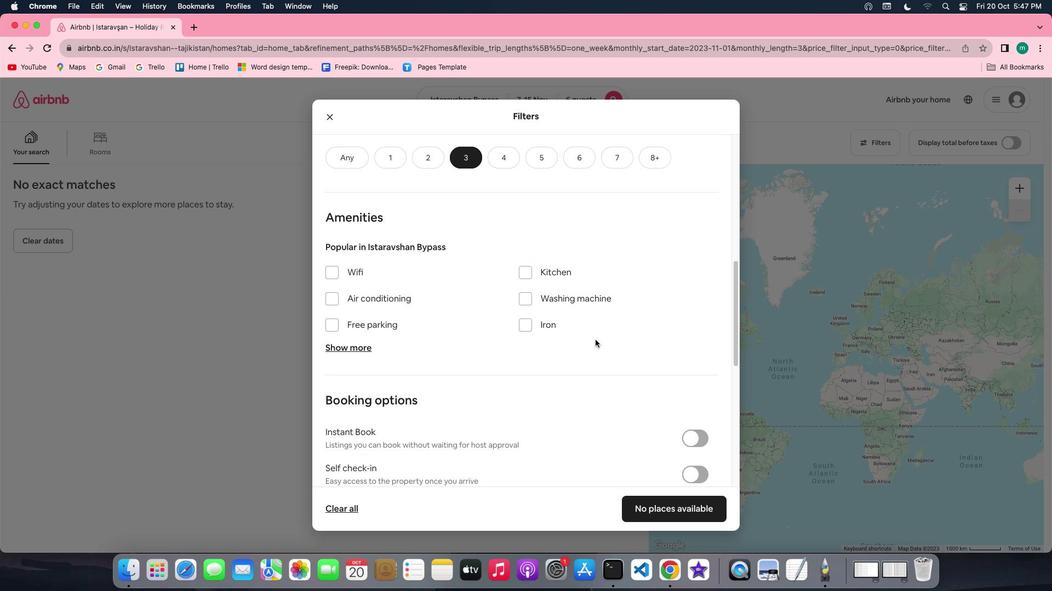 
Action: Mouse scrolled (595, 339) with delta (0, 0)
Screenshot: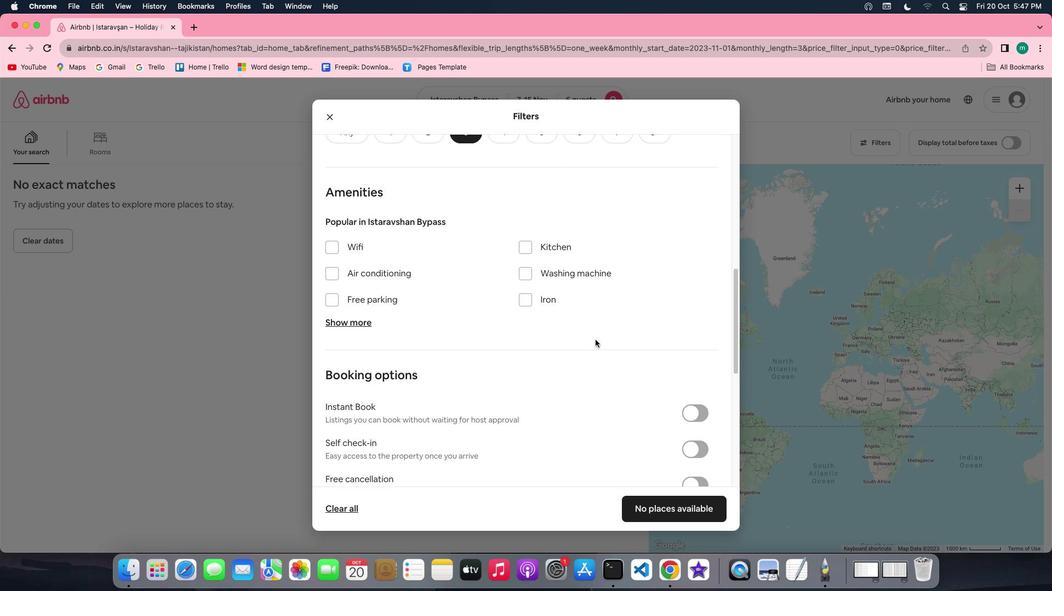 
Action: Mouse scrolled (595, 339) with delta (0, 0)
Screenshot: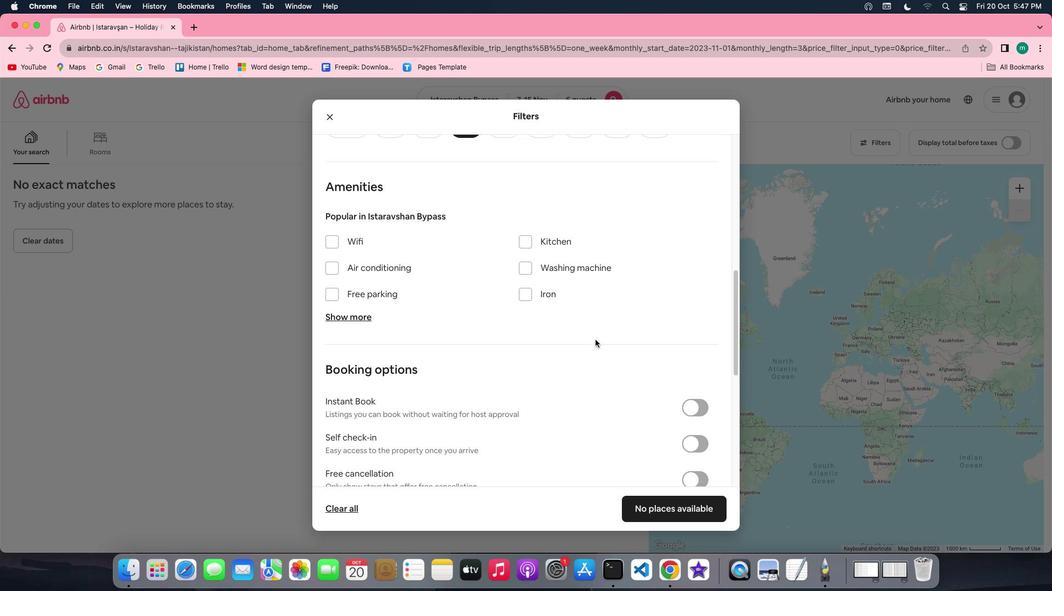 
Action: Mouse scrolled (595, 339) with delta (0, -1)
Screenshot: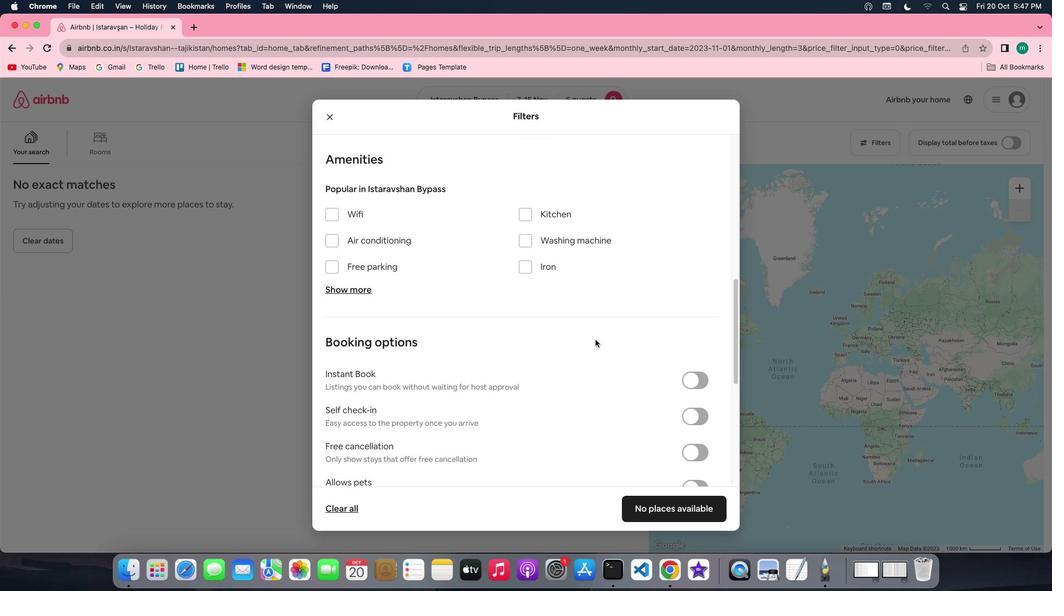 
Action: Mouse scrolled (595, 339) with delta (0, 0)
Screenshot: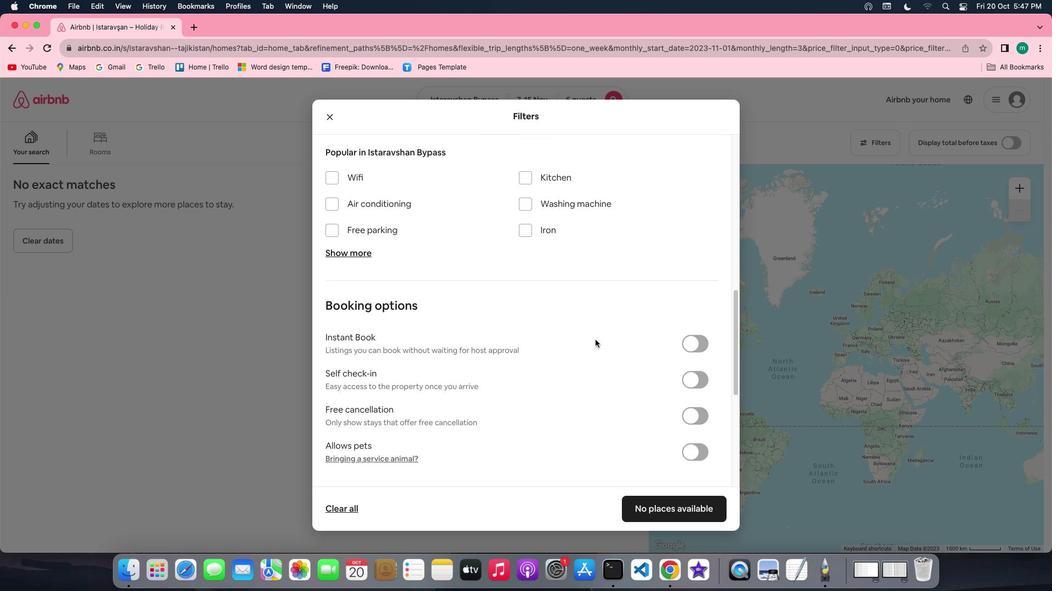 
Action: Mouse scrolled (595, 339) with delta (0, 0)
Screenshot: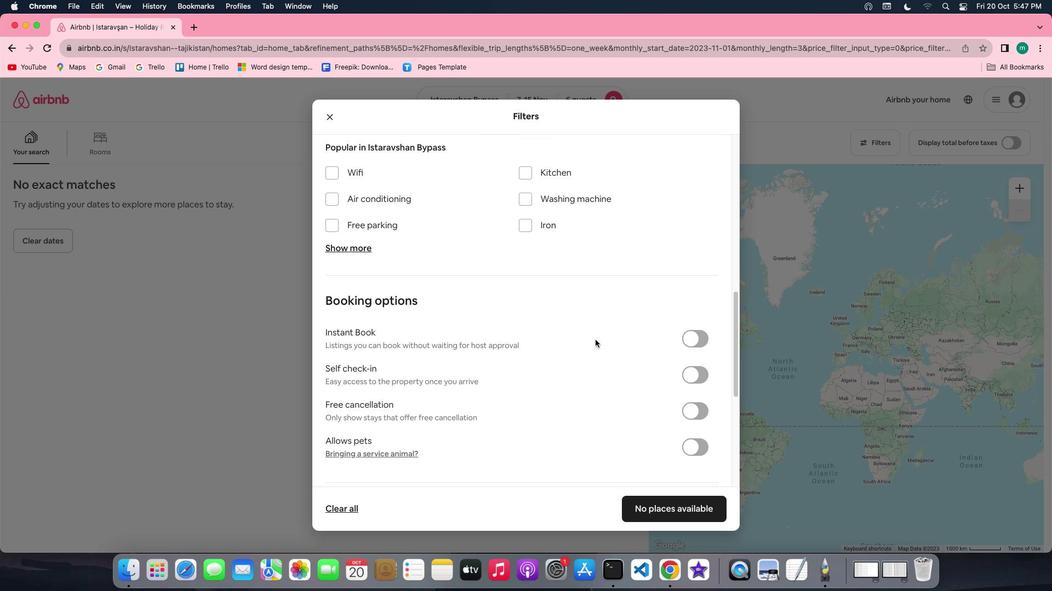 
Action: Mouse scrolled (595, 339) with delta (0, 0)
Screenshot: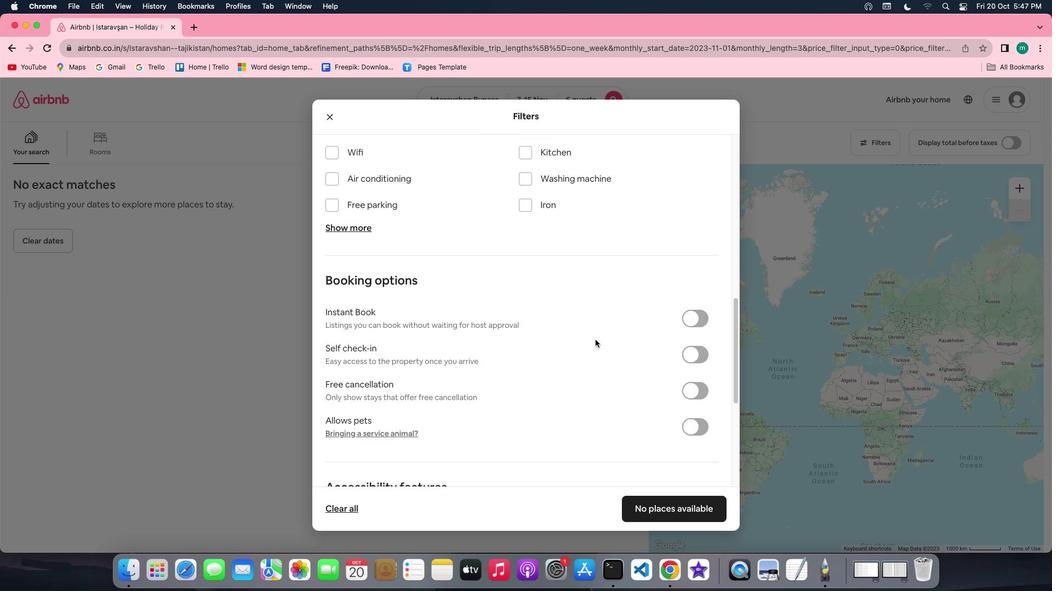 
Action: Mouse scrolled (595, 339) with delta (0, 0)
Screenshot: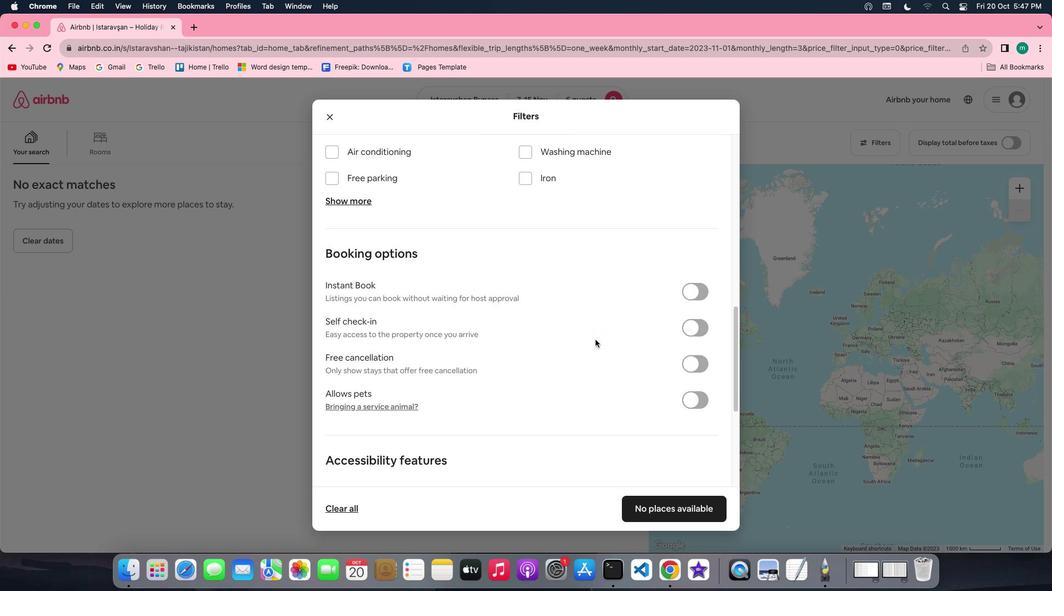 
Action: Mouse scrolled (595, 339) with delta (0, 0)
Screenshot: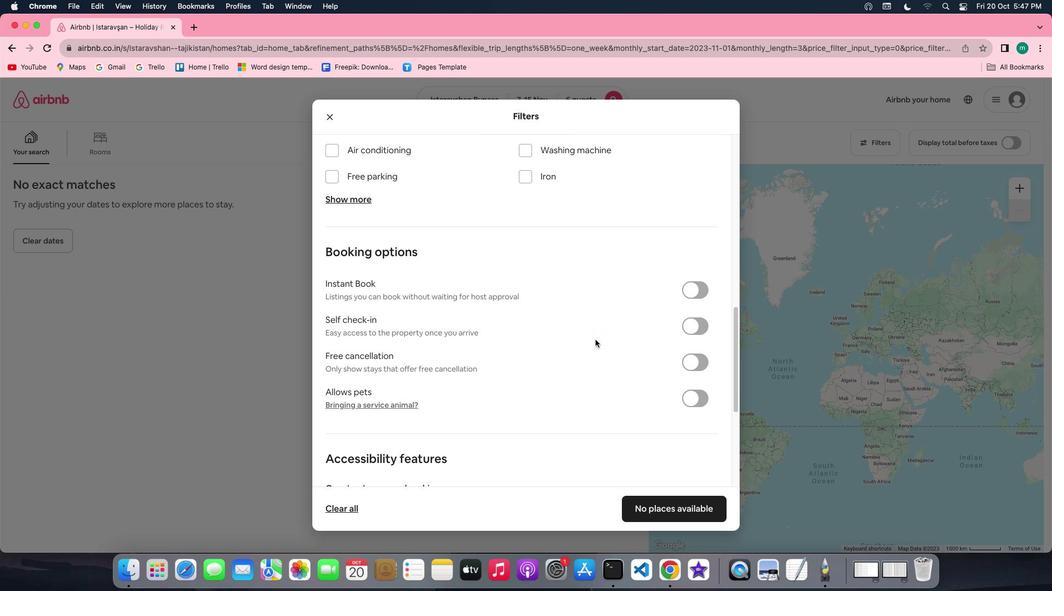 
Action: Mouse scrolled (595, 339) with delta (0, 0)
Screenshot: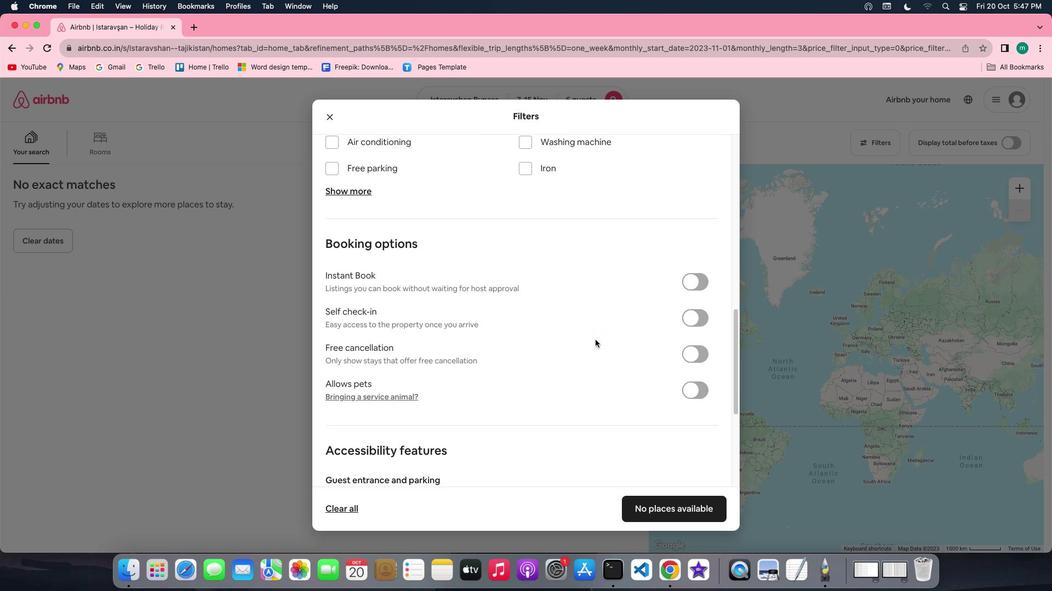 
Action: Mouse moved to (586, 331)
Screenshot: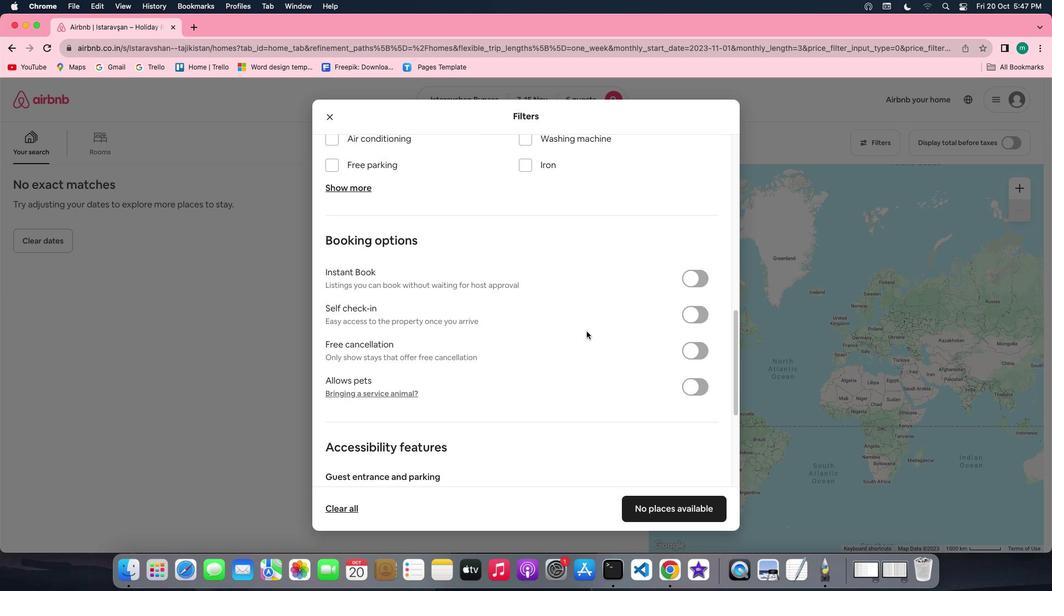 
Action: Mouse scrolled (586, 331) with delta (0, 0)
Screenshot: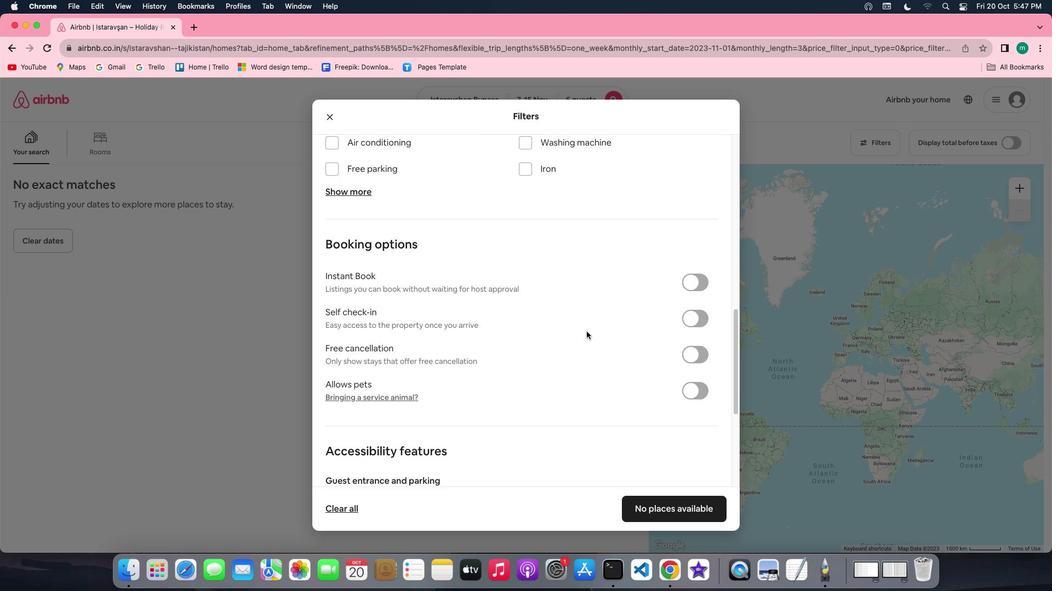 
Action: Mouse scrolled (586, 331) with delta (0, 0)
Screenshot: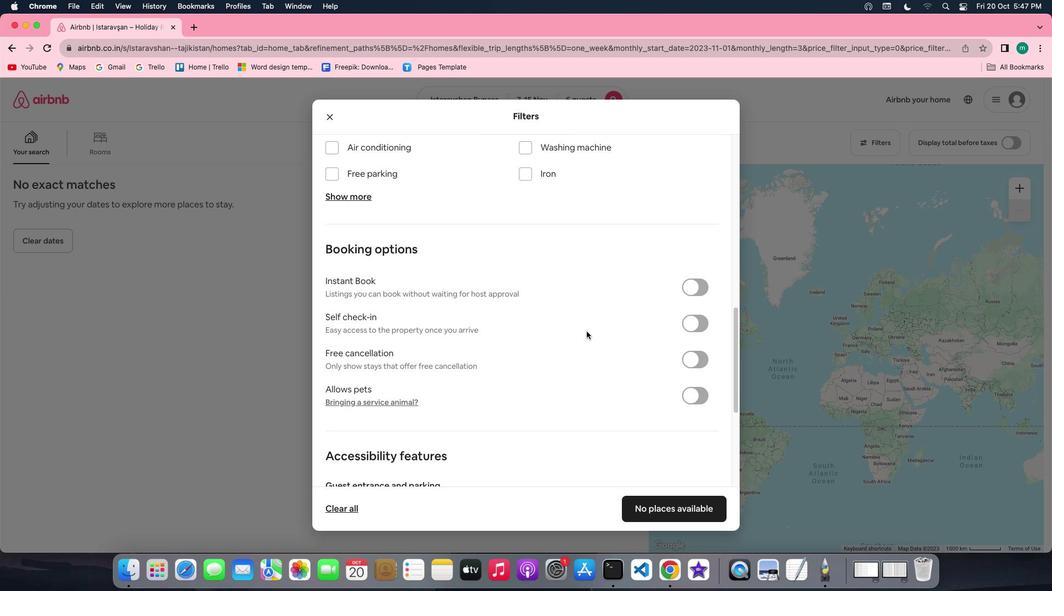 
Action: Mouse scrolled (586, 331) with delta (0, 0)
Screenshot: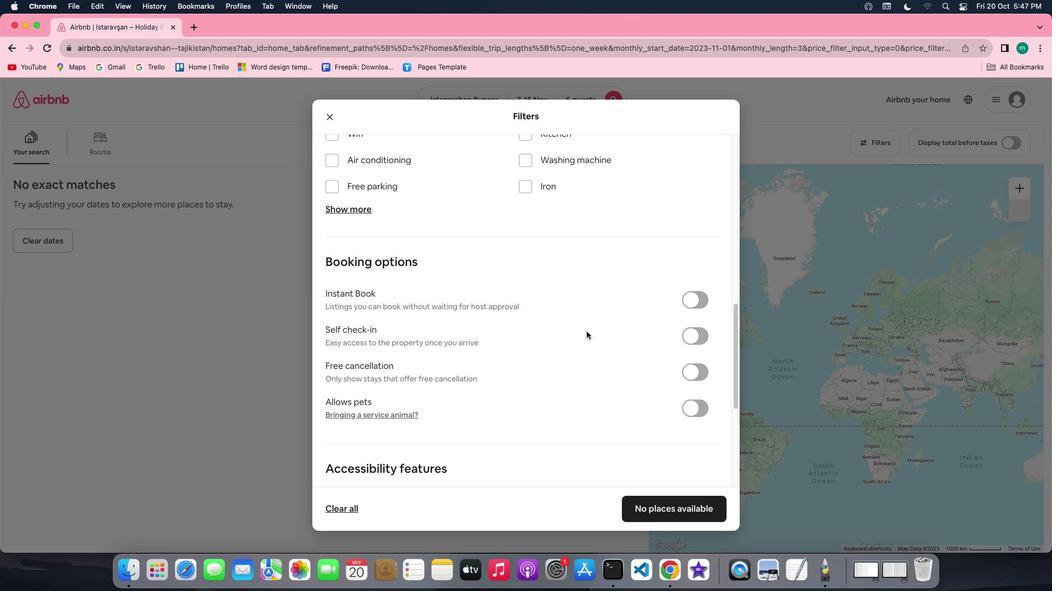 
Action: Mouse scrolled (586, 331) with delta (0, 0)
Screenshot: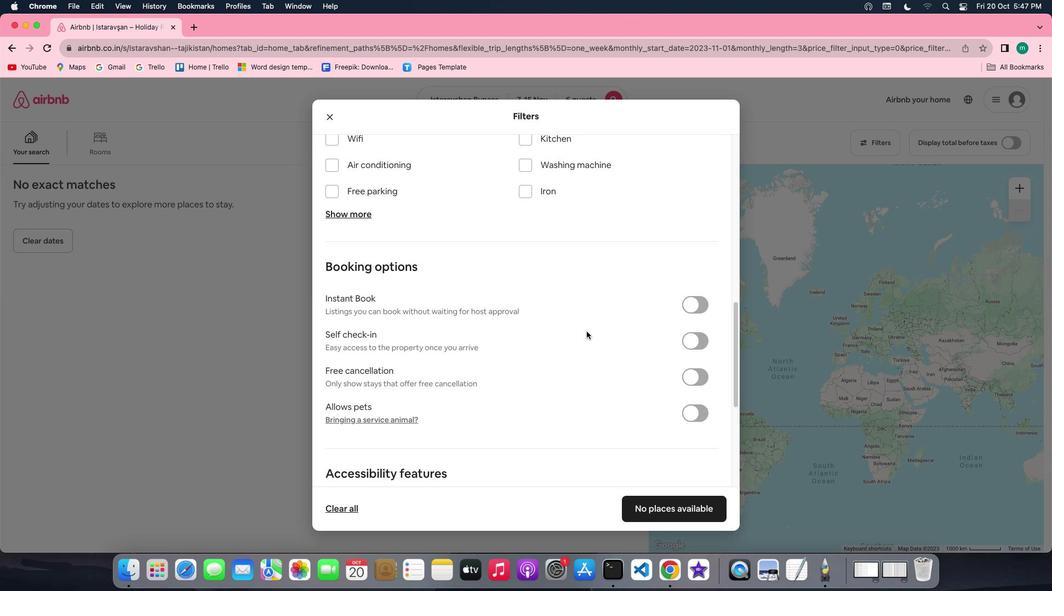 
Action: Mouse scrolled (586, 331) with delta (0, 0)
Screenshot: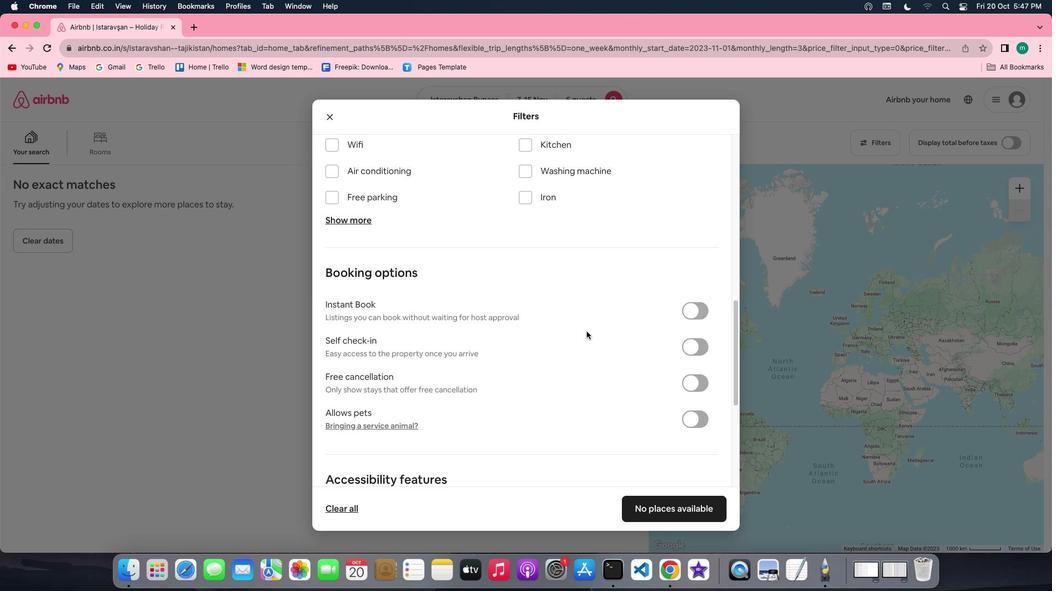 
Action: Mouse scrolled (586, 331) with delta (0, 0)
Screenshot: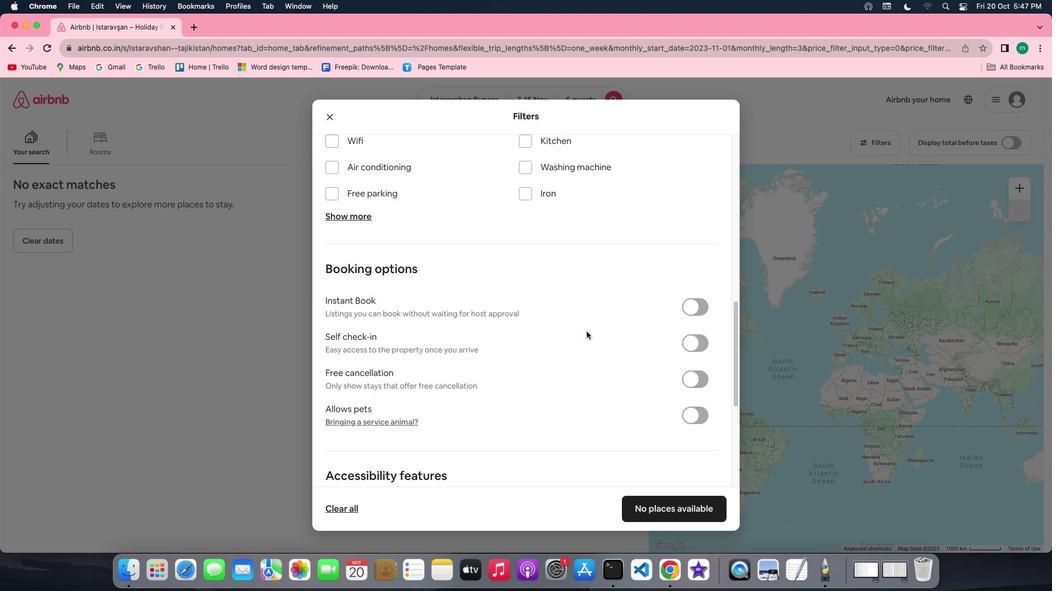 
Action: Mouse scrolled (586, 331) with delta (0, 0)
Screenshot: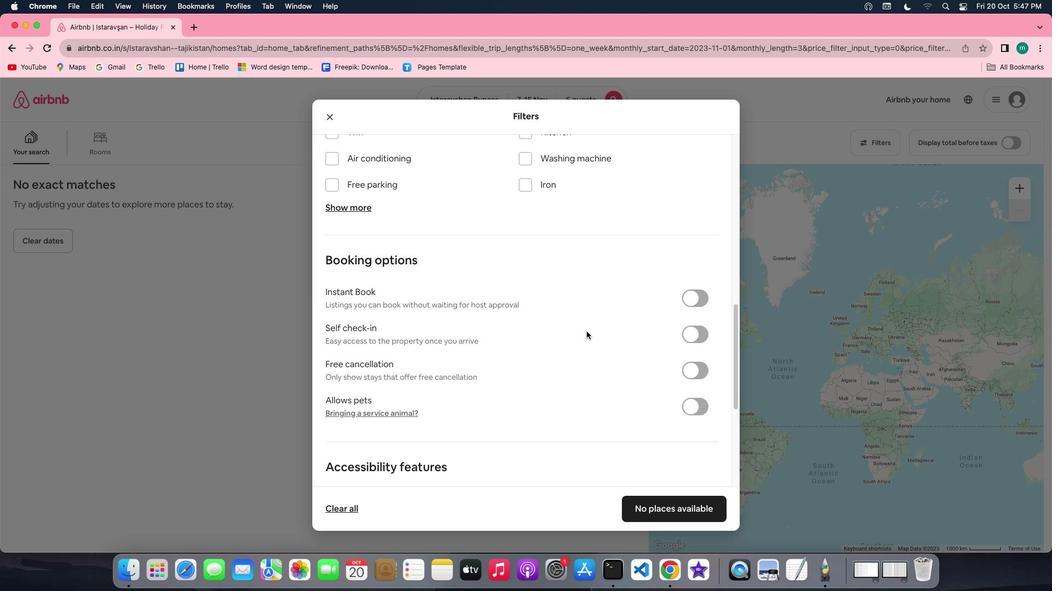 
Action: Mouse scrolled (586, 331) with delta (0, 0)
Screenshot: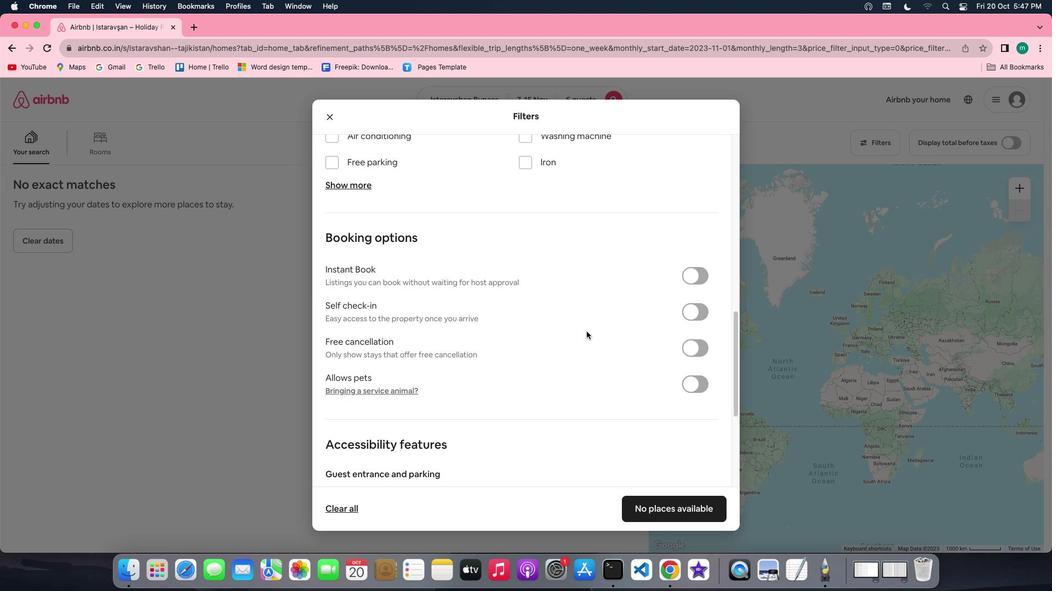 
Action: Mouse moved to (691, 284)
Screenshot: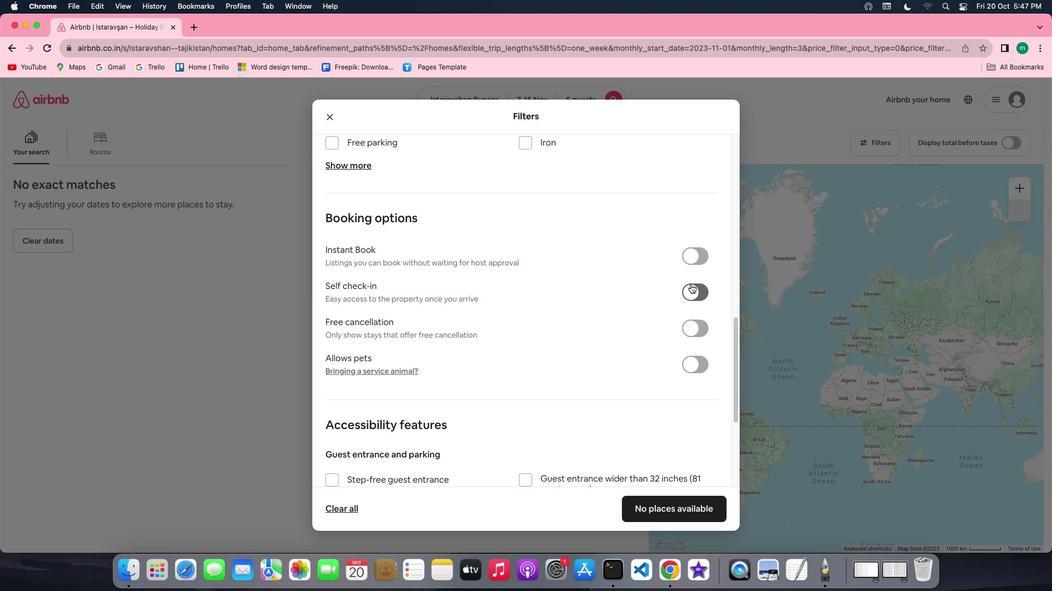 
Action: Mouse pressed left at (691, 284)
Screenshot: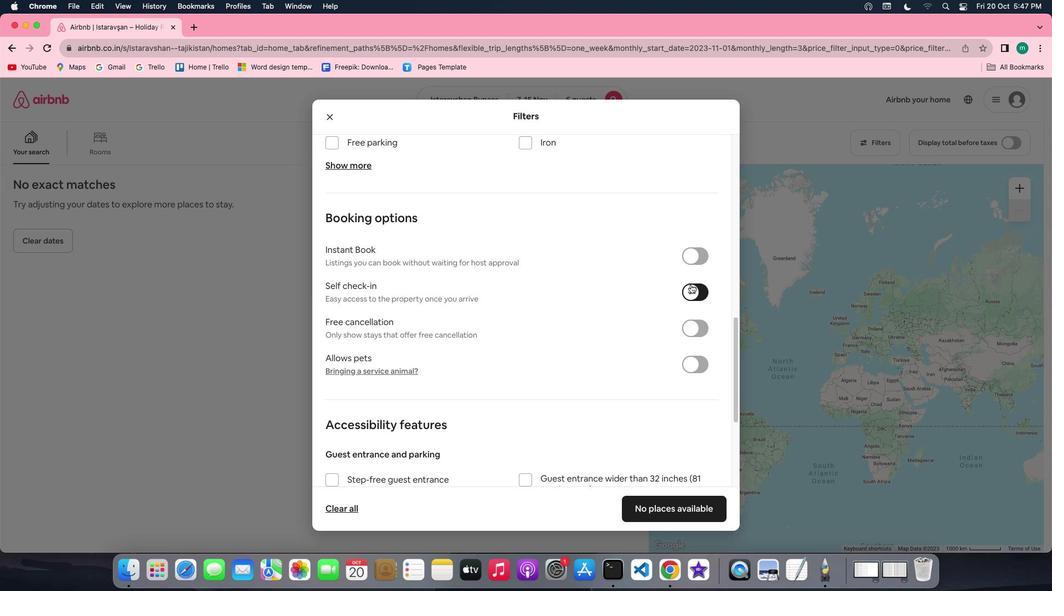 
Action: Mouse moved to (594, 375)
Screenshot: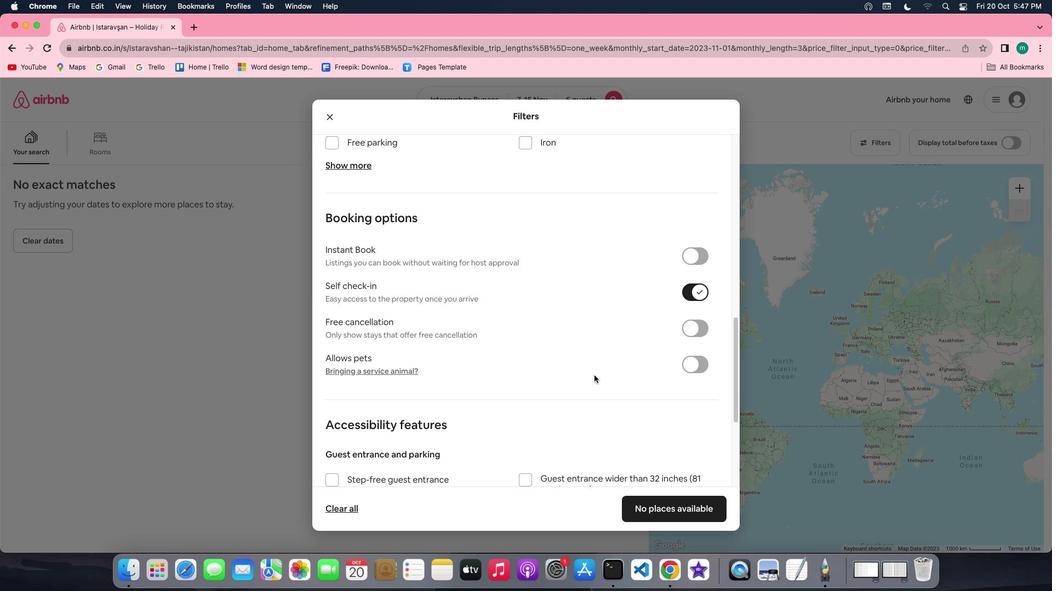 
Action: Mouse scrolled (594, 375) with delta (0, 0)
Screenshot: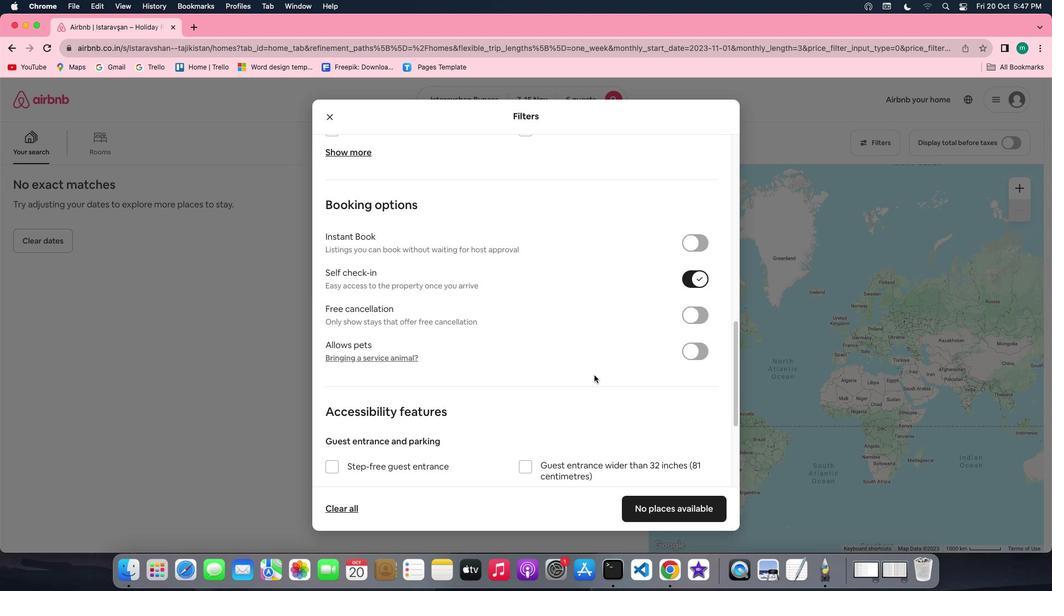 
Action: Mouse scrolled (594, 375) with delta (0, 0)
Screenshot: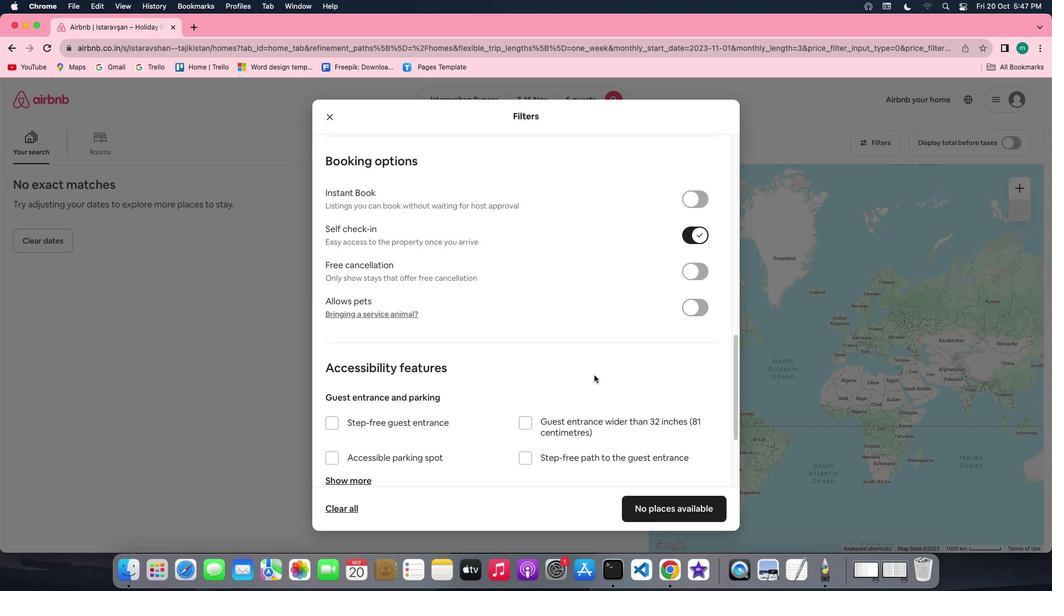 
Action: Mouse scrolled (594, 375) with delta (0, -1)
Screenshot: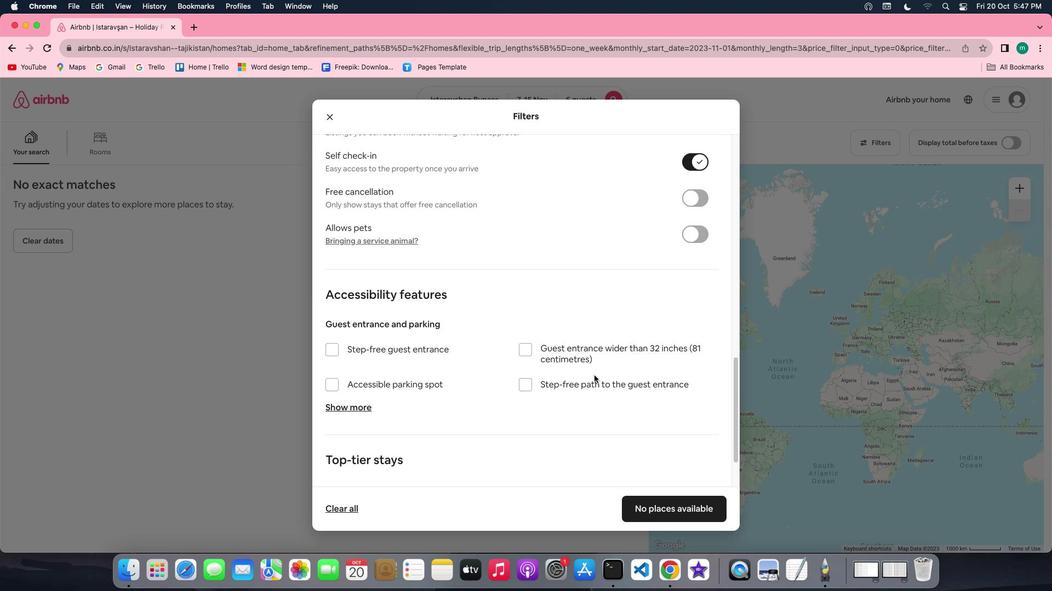
Action: Mouse scrolled (594, 375) with delta (0, -2)
Screenshot: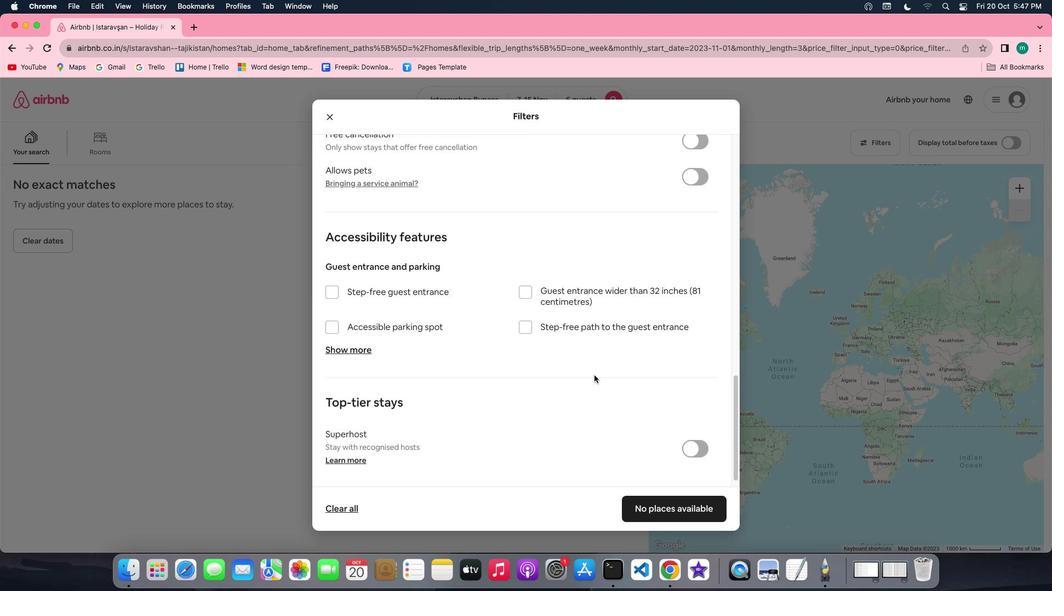 
Action: Mouse scrolled (594, 375) with delta (0, -2)
Screenshot: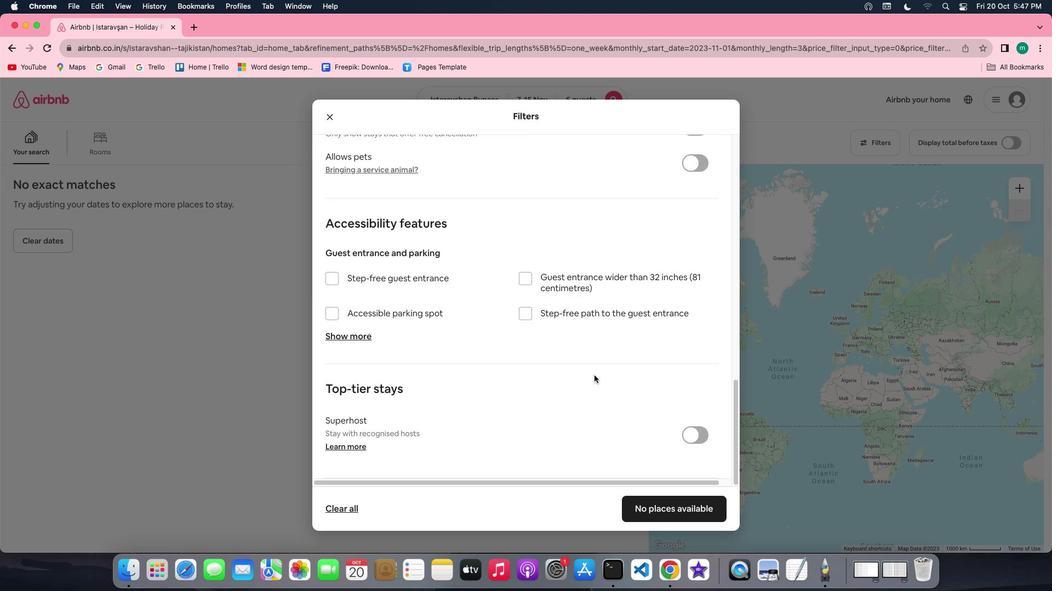 
Action: Mouse moved to (684, 517)
Screenshot: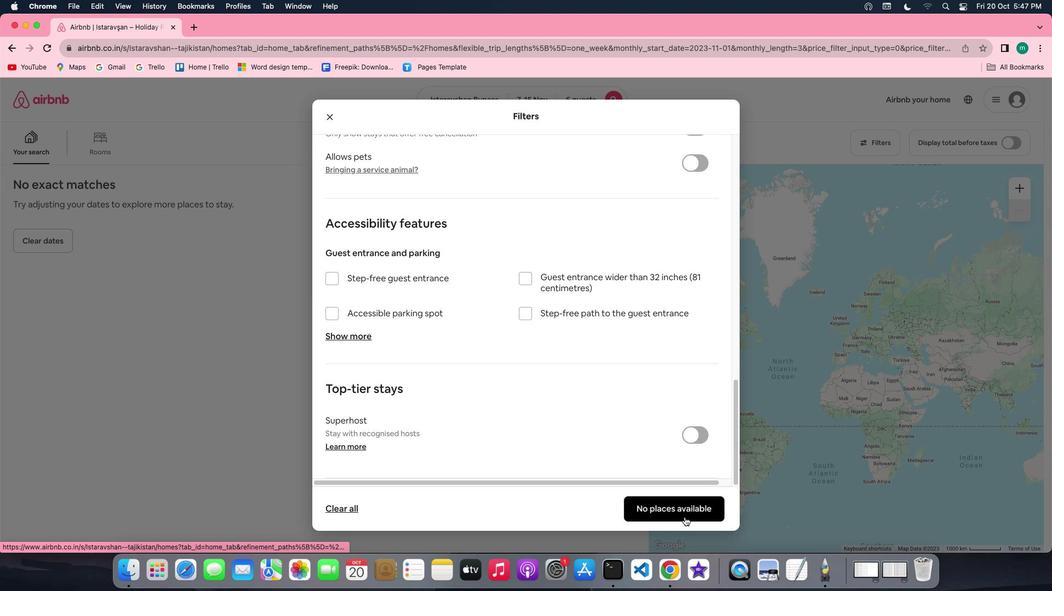 
Action: Mouse pressed left at (684, 517)
Screenshot: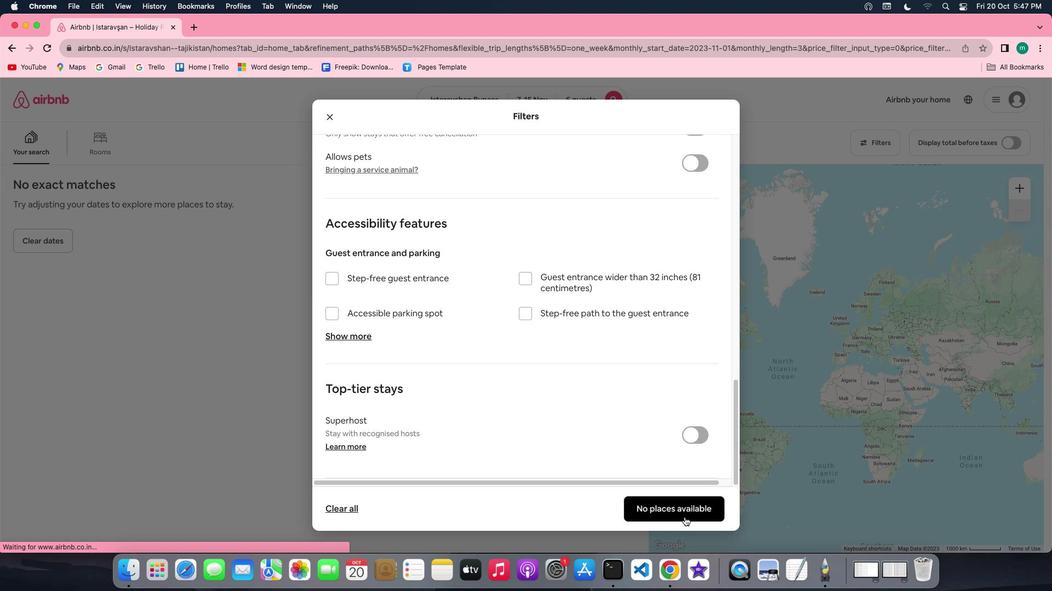 
Action: Mouse moved to (685, 517)
Screenshot: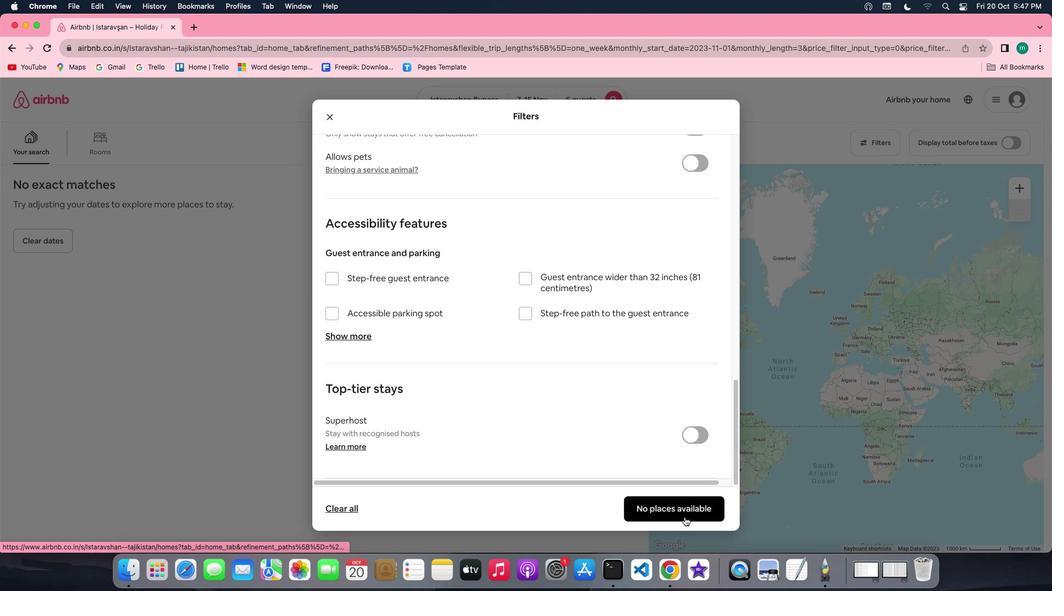 
